 Task: Search one way flight ticket for 4 adults, 2 children, 2 infants in seat and 1 infant on lap in economy from Salt Lake City: Salt Lake City International Airport to Greensboro: Piedmont Triad International Airport on 5-1-2023. Choice of flights is United. Number of bags: 10 checked bags. Price is upto 90000. Outbound departure time preference is 15:00.
Action: Mouse moved to (272, 377)
Screenshot: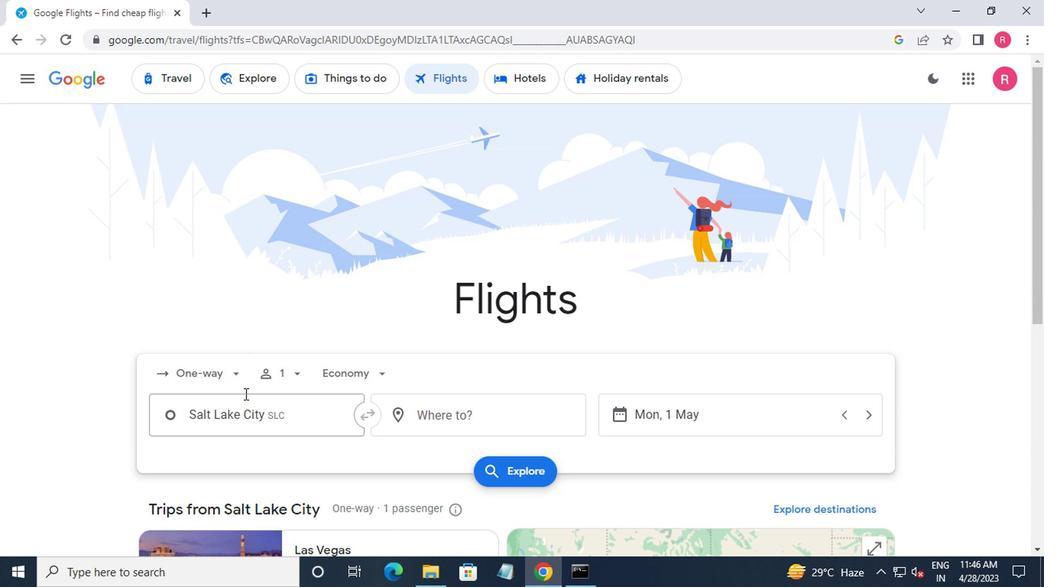 
Action: Mouse pressed left at (272, 377)
Screenshot: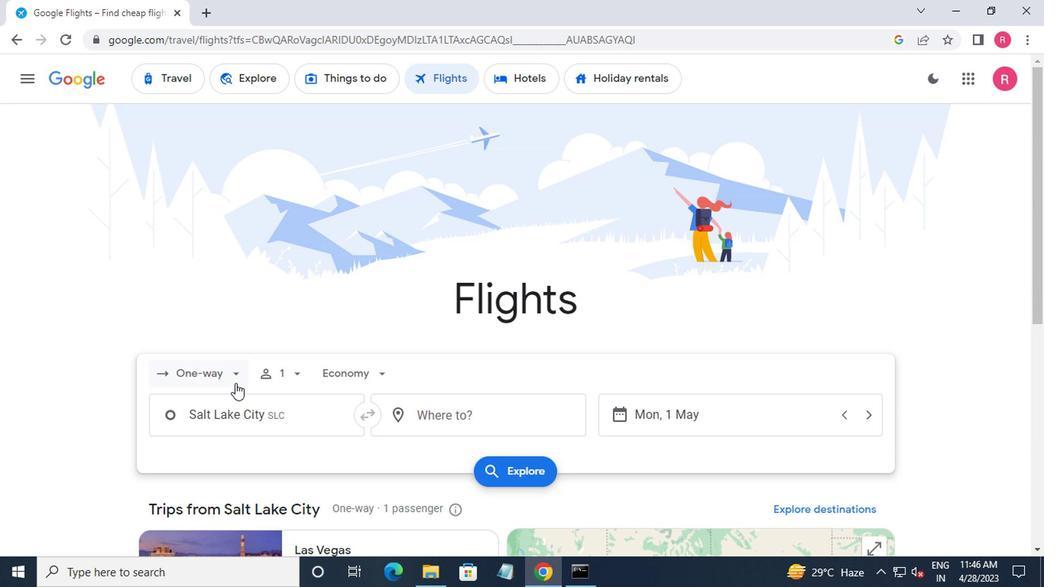 
Action: Mouse moved to (268, 426)
Screenshot: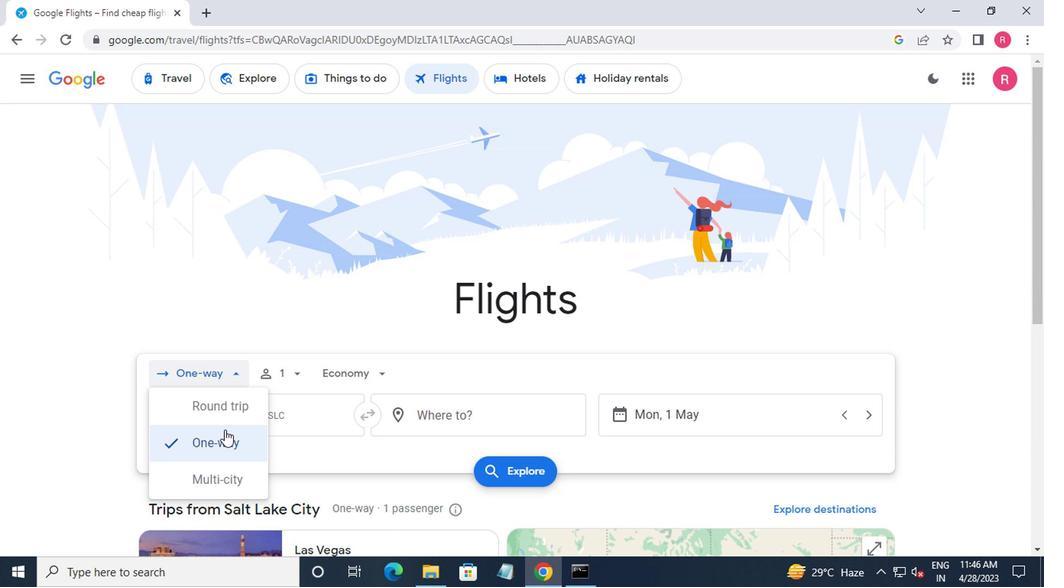 
Action: Mouse pressed left at (268, 426)
Screenshot: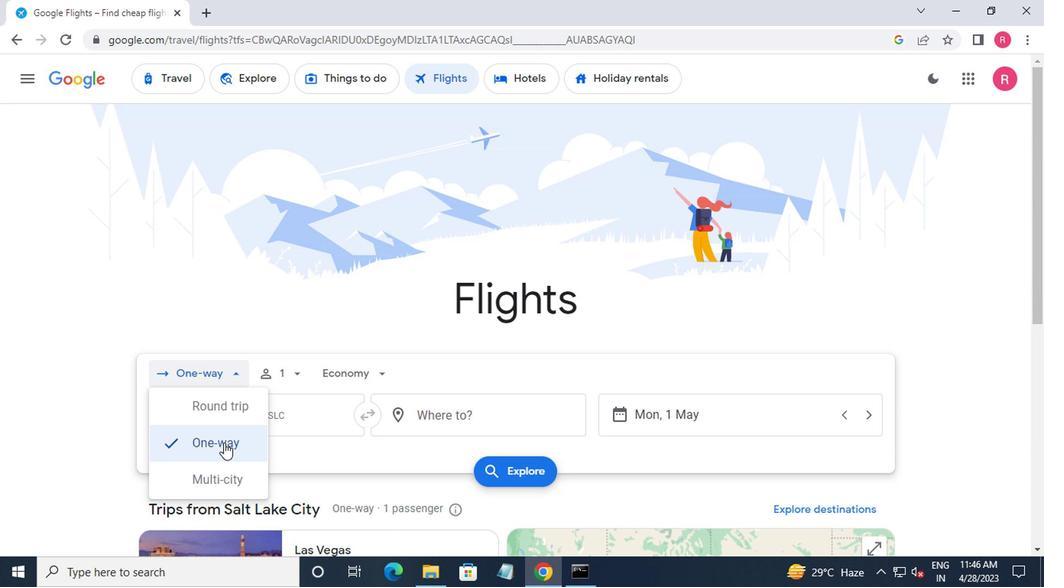 
Action: Mouse moved to (306, 377)
Screenshot: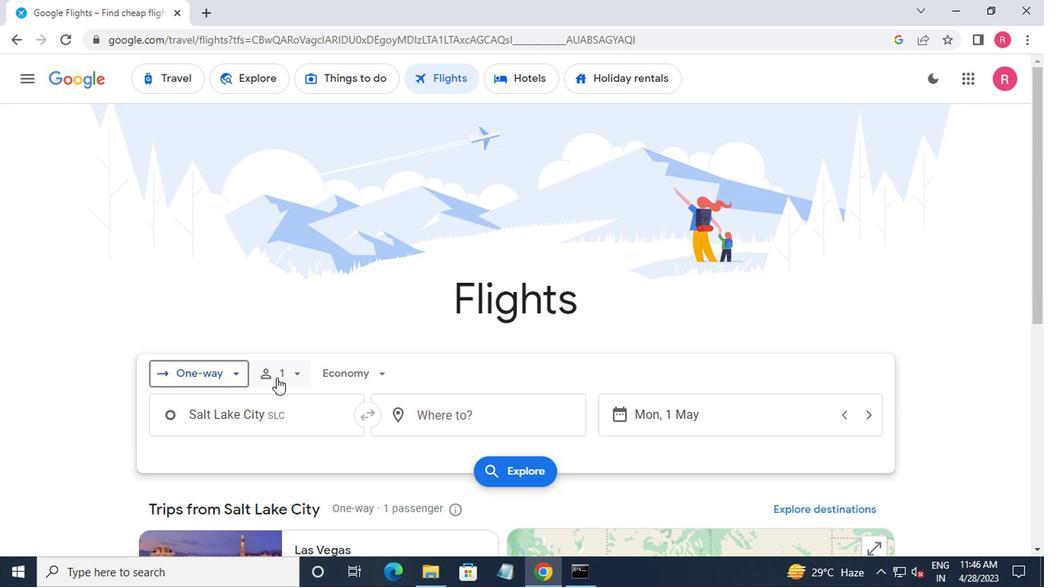 
Action: Mouse pressed left at (306, 377)
Screenshot: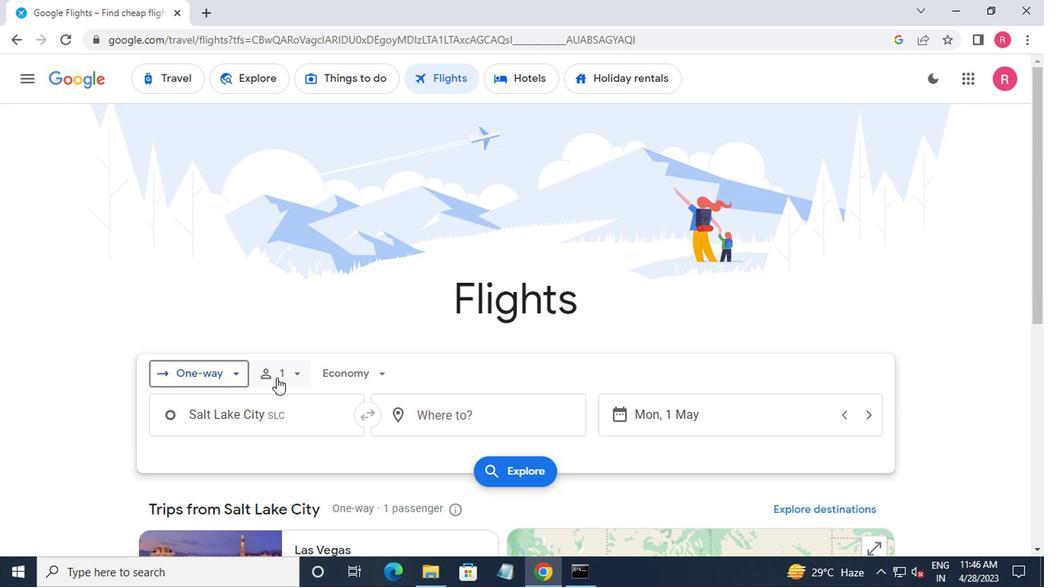 
Action: Mouse moved to (401, 405)
Screenshot: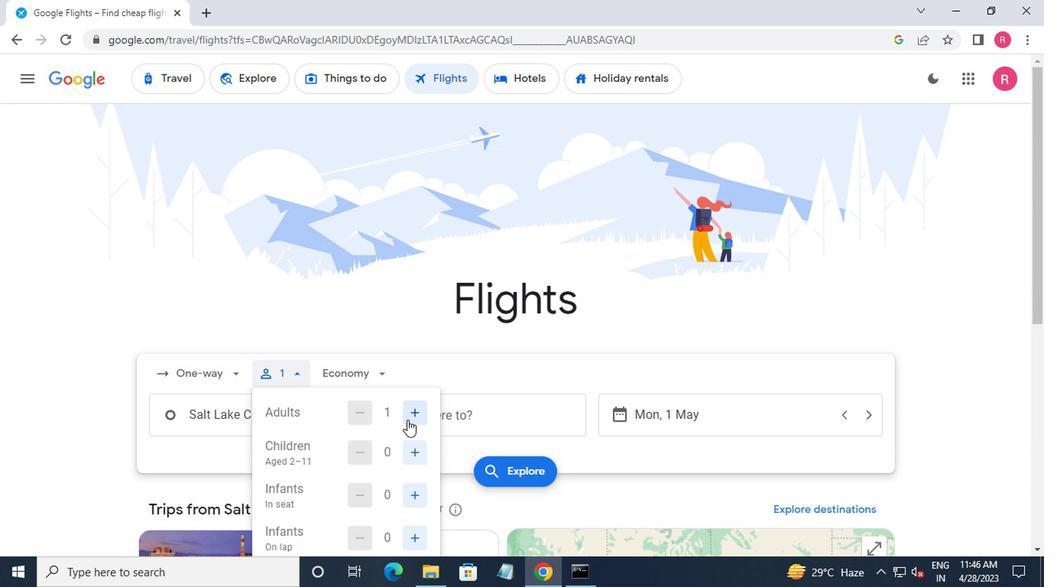 
Action: Mouse pressed left at (401, 405)
Screenshot: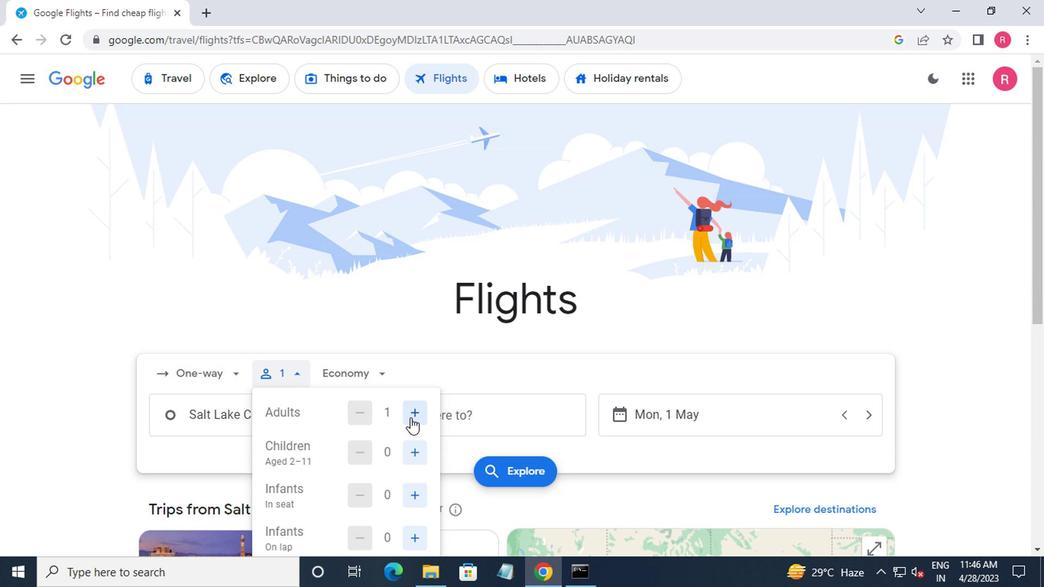 
Action: Mouse pressed left at (401, 405)
Screenshot: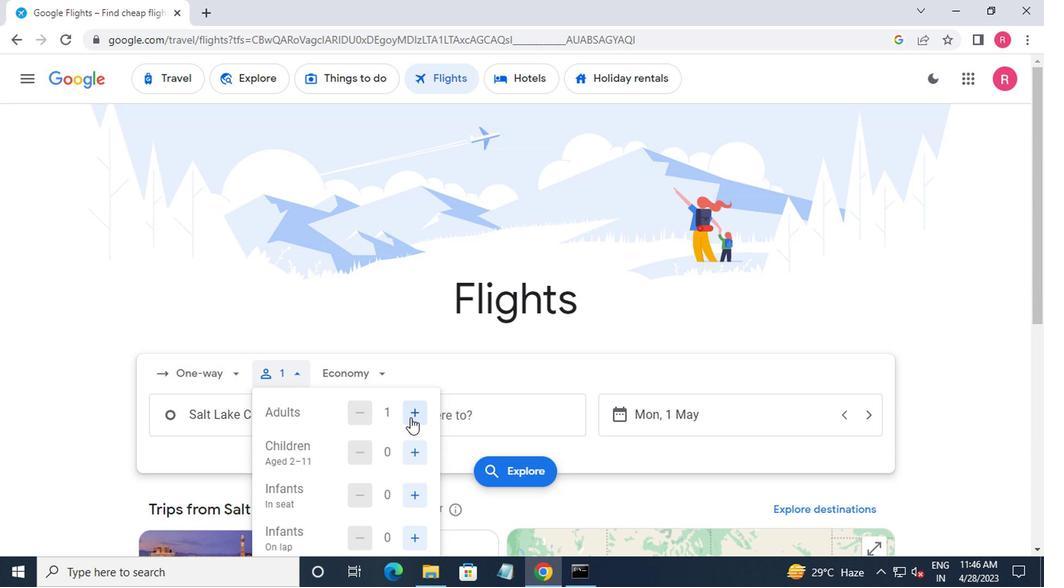 
Action: Mouse pressed left at (401, 405)
Screenshot: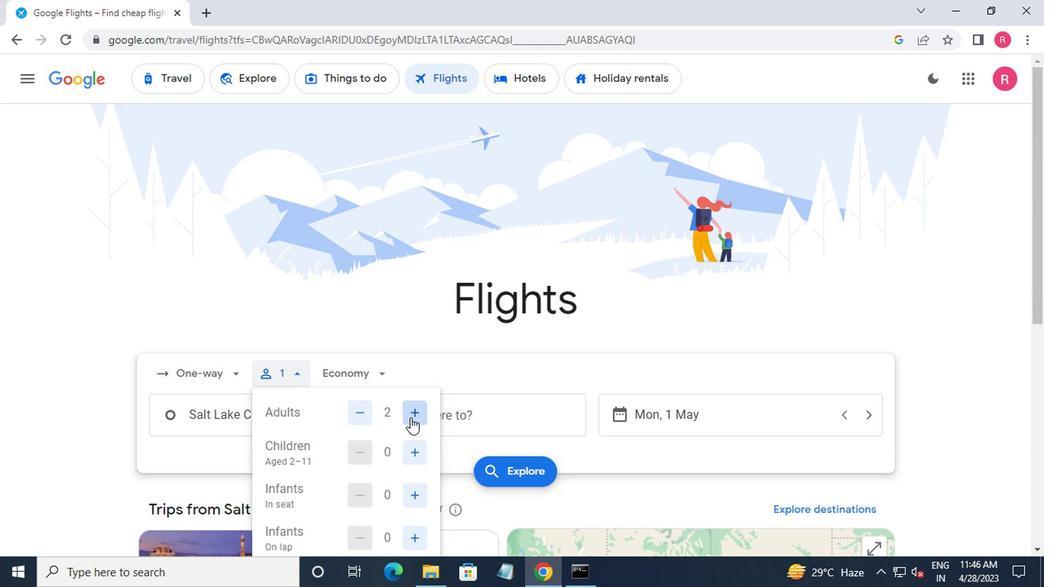 
Action: Mouse moved to (401, 405)
Screenshot: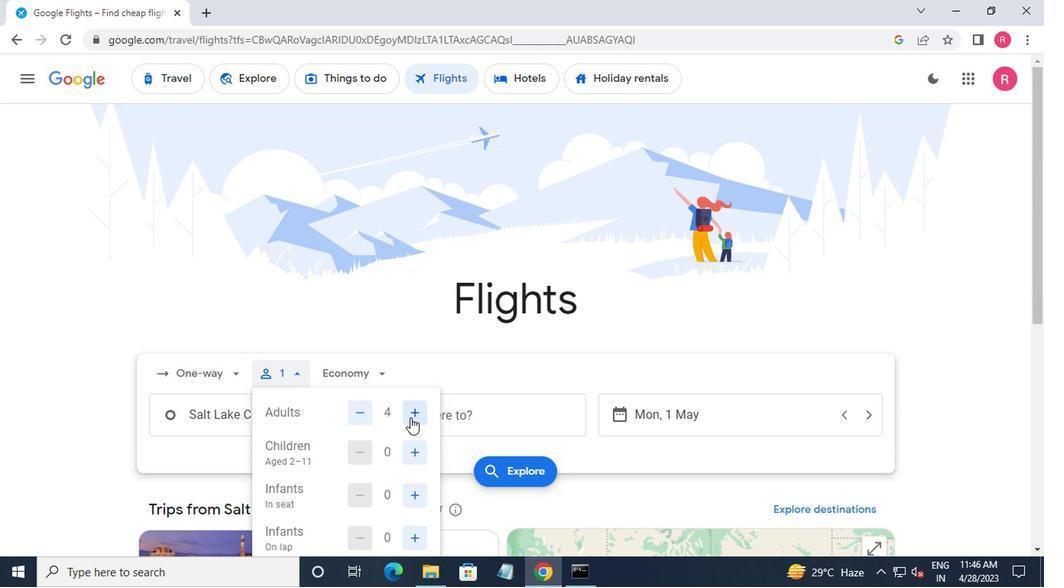 
Action: Mouse pressed left at (401, 405)
Screenshot: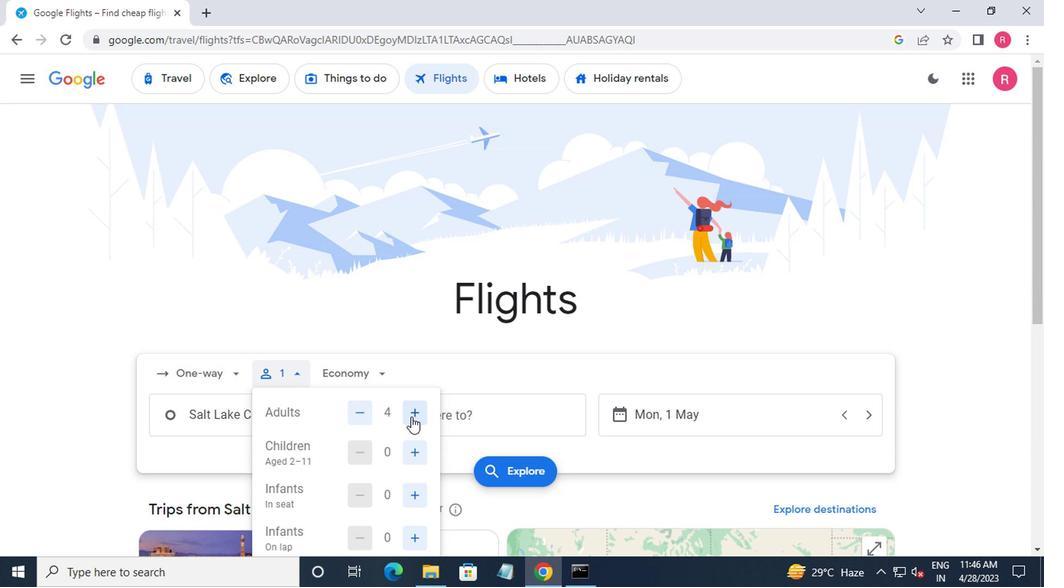 
Action: Mouse moved to (402, 432)
Screenshot: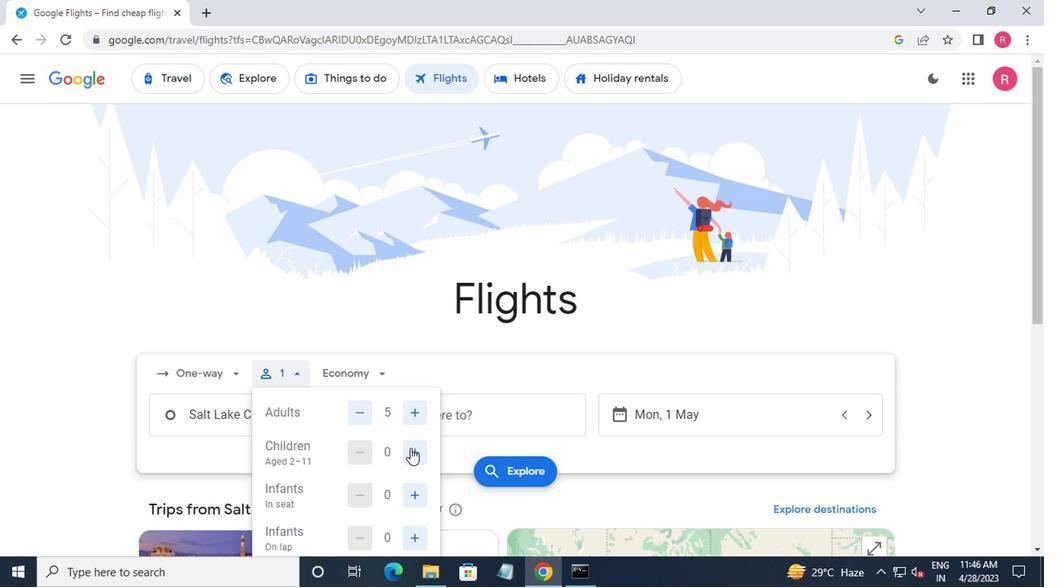 
Action: Mouse pressed left at (402, 432)
Screenshot: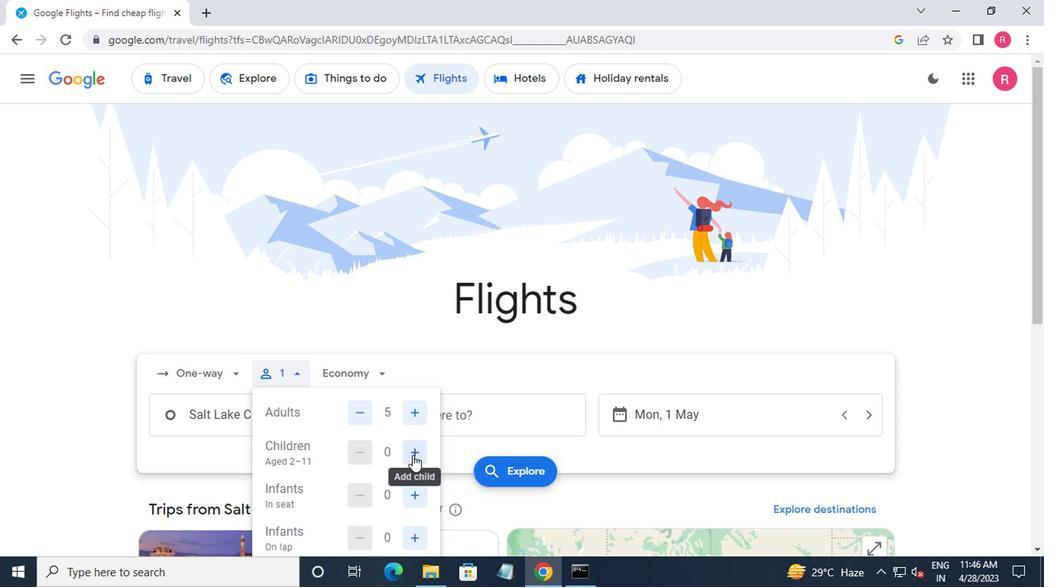 
Action: Mouse moved to (401, 461)
Screenshot: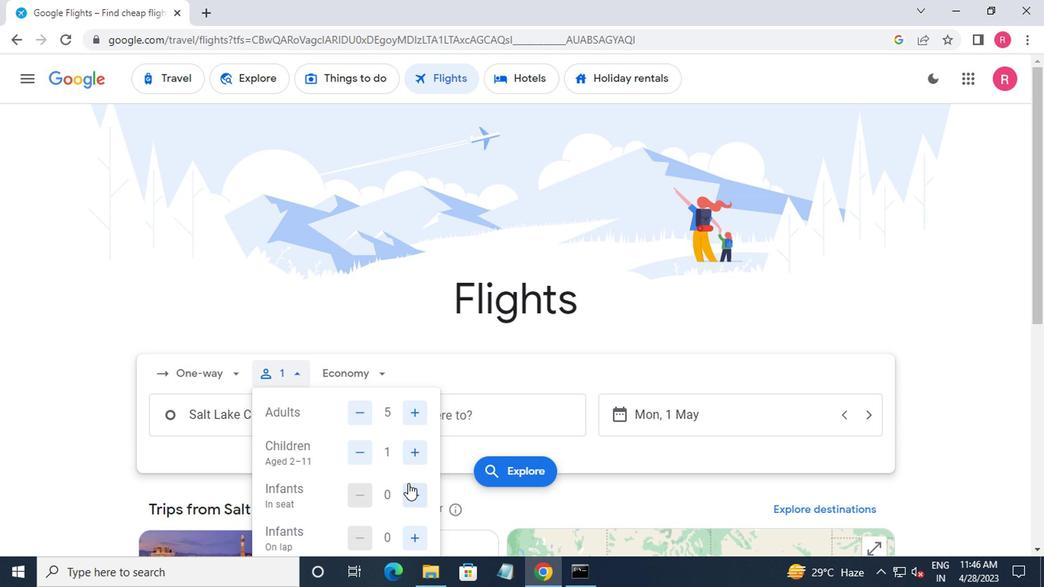 
Action: Mouse pressed left at (401, 461)
Screenshot: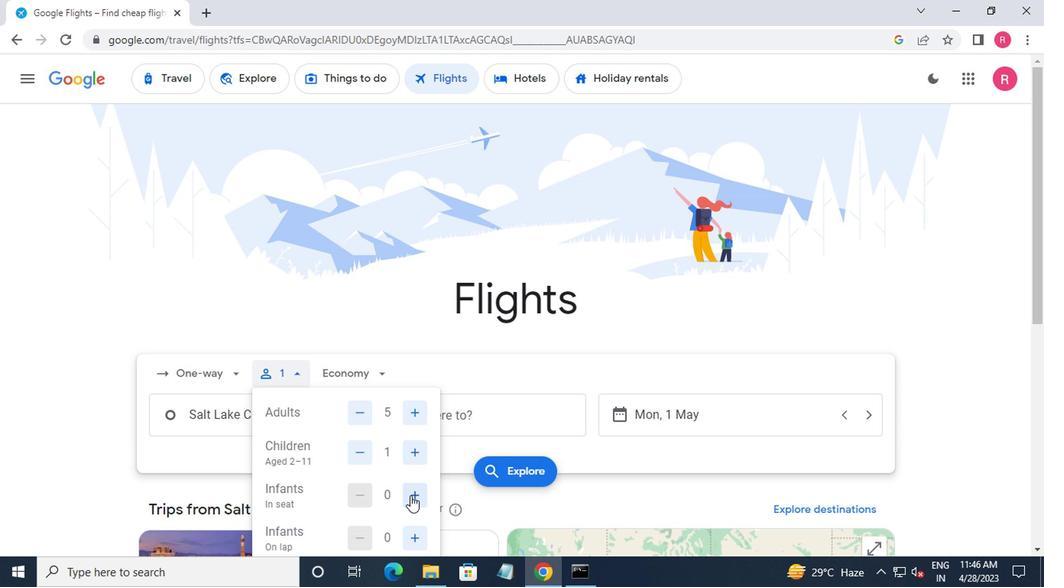 
Action: Mouse moved to (401, 461)
Screenshot: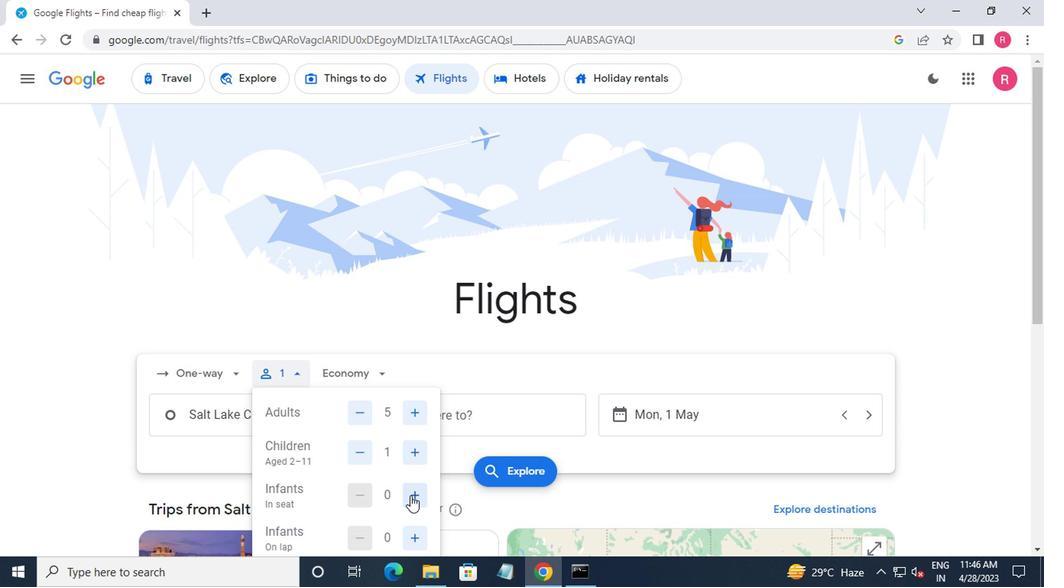 
Action: Mouse pressed left at (401, 461)
Screenshot: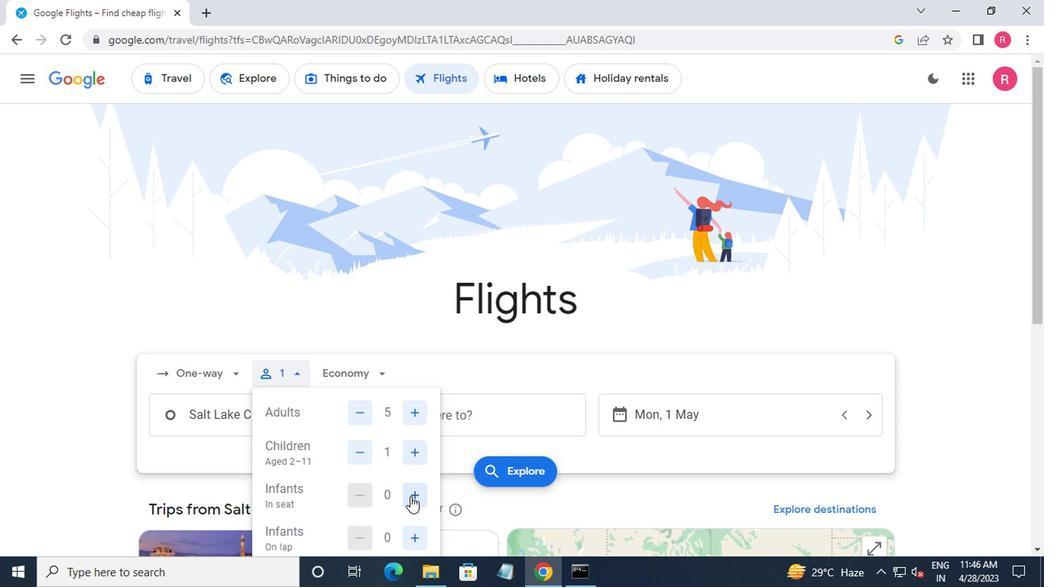 
Action: Mouse scrolled (401, 461) with delta (0, 0)
Screenshot: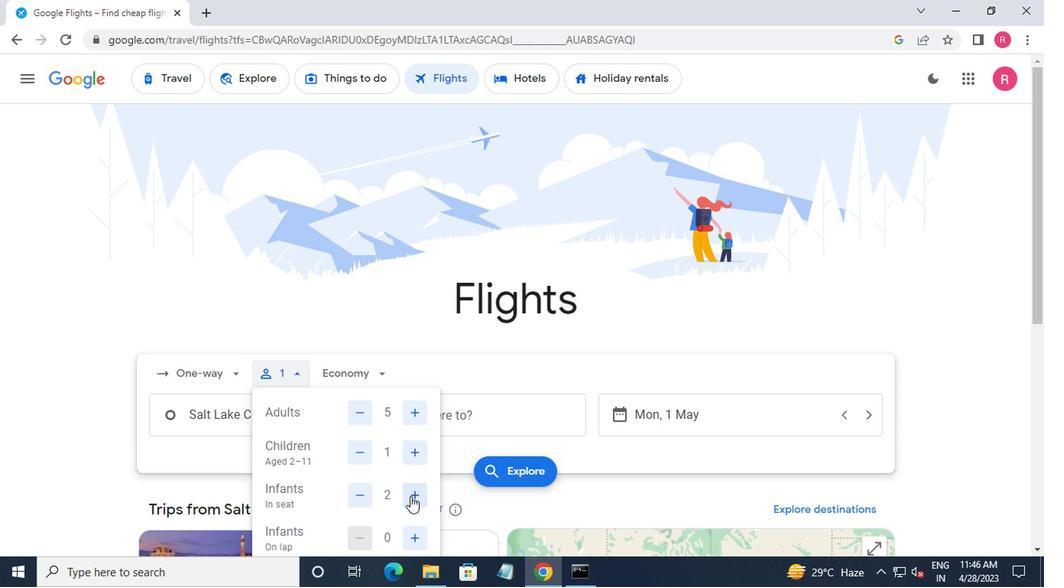 
Action: Mouse moved to (401, 445)
Screenshot: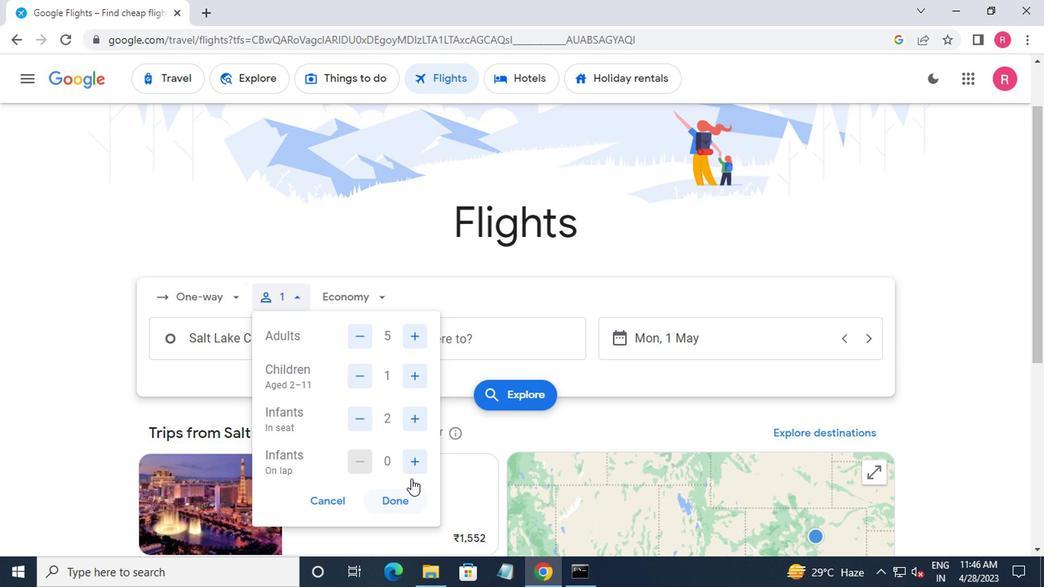 
Action: Mouse pressed left at (401, 445)
Screenshot: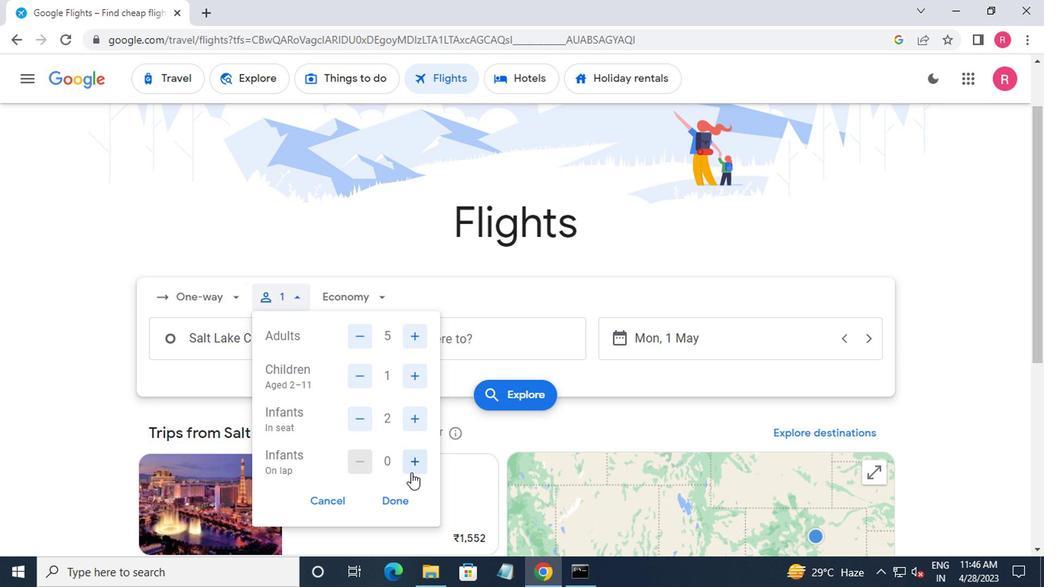 
Action: Mouse moved to (396, 460)
Screenshot: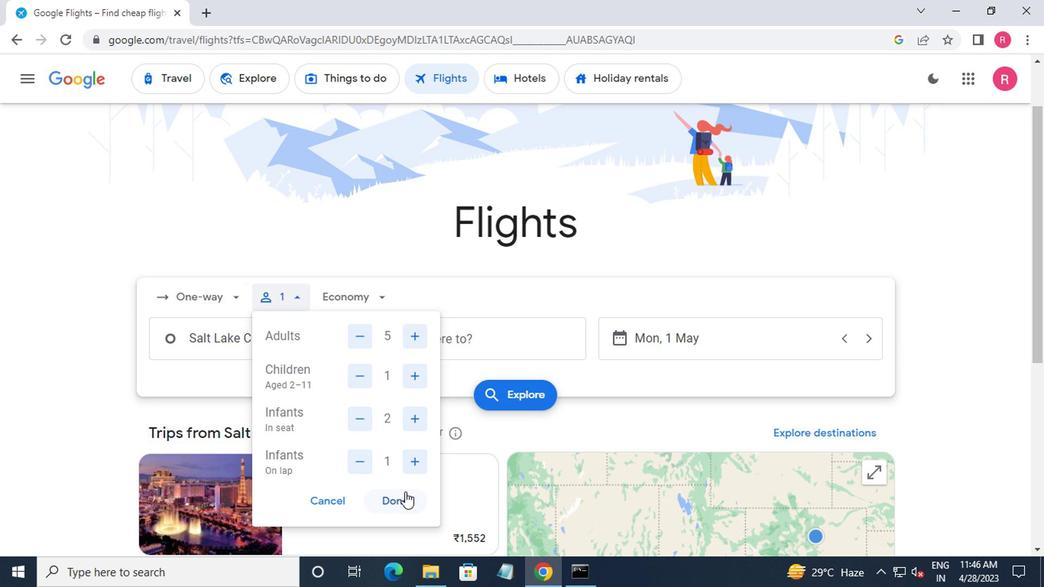 
Action: Mouse pressed left at (396, 460)
Screenshot: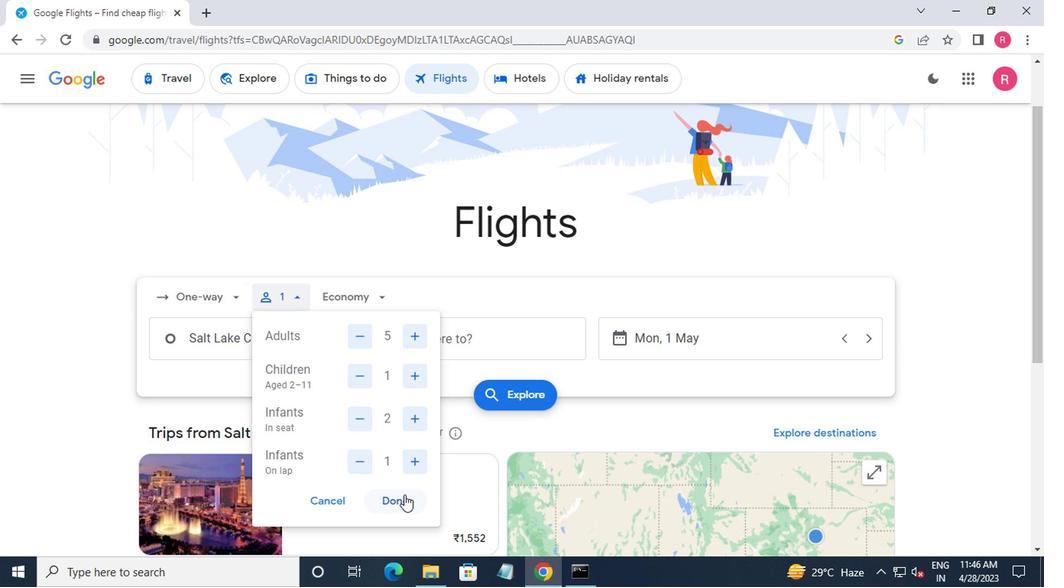 
Action: Mouse moved to (371, 334)
Screenshot: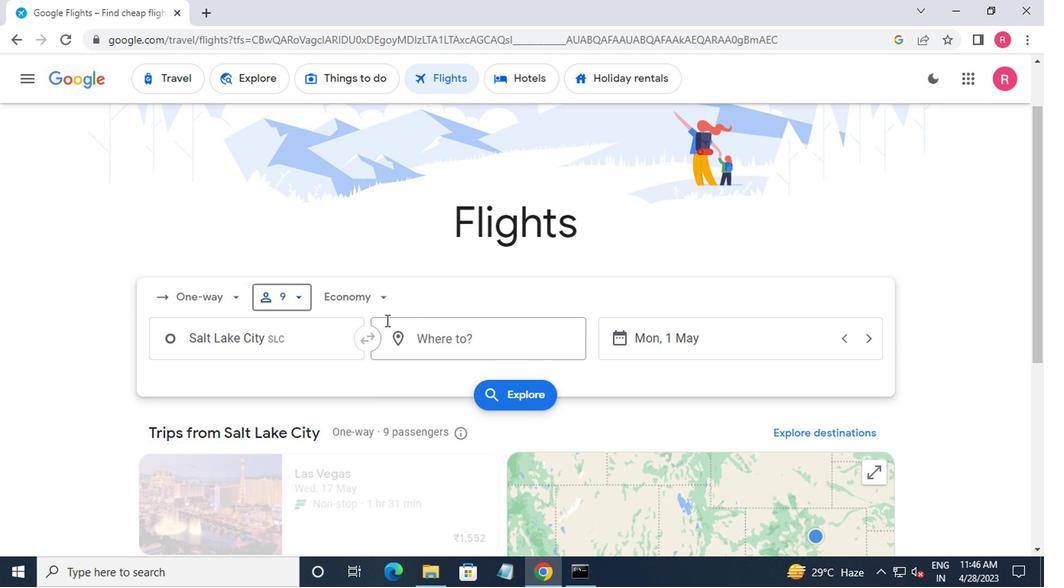 
Action: Mouse pressed left at (371, 334)
Screenshot: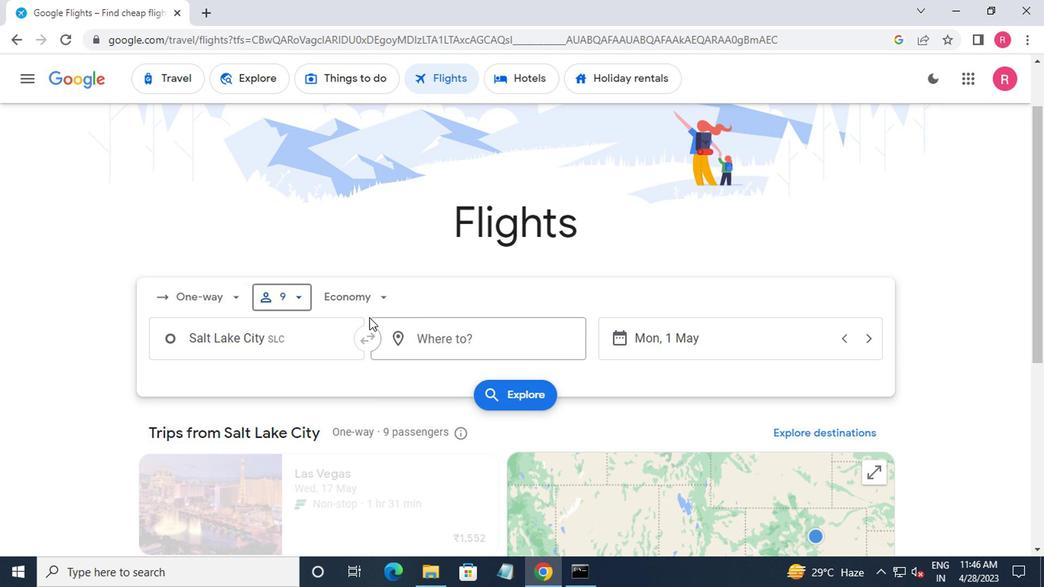 
Action: Mouse moved to (370, 328)
Screenshot: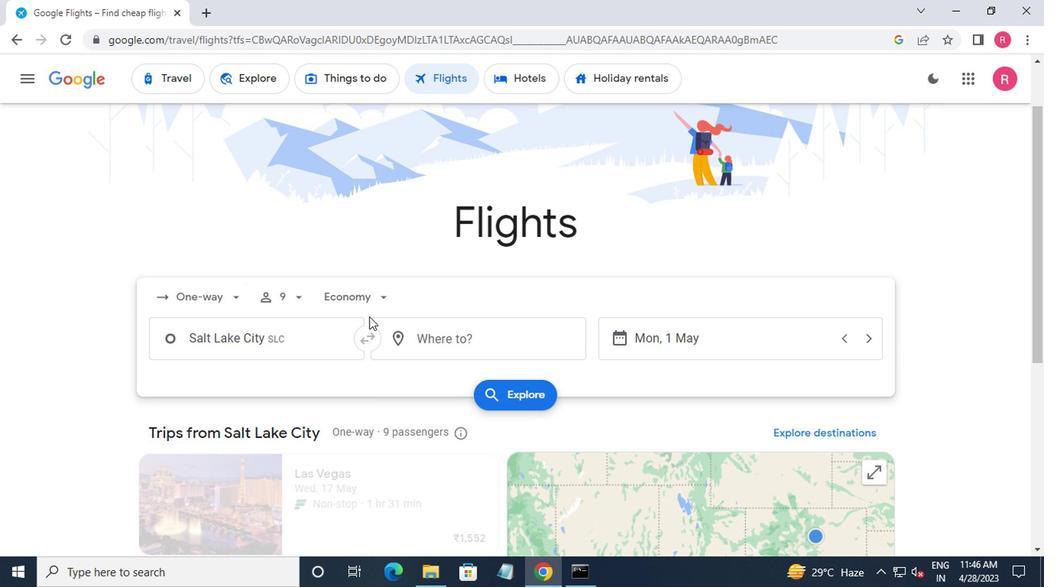 
Action: Mouse pressed left at (370, 328)
Screenshot: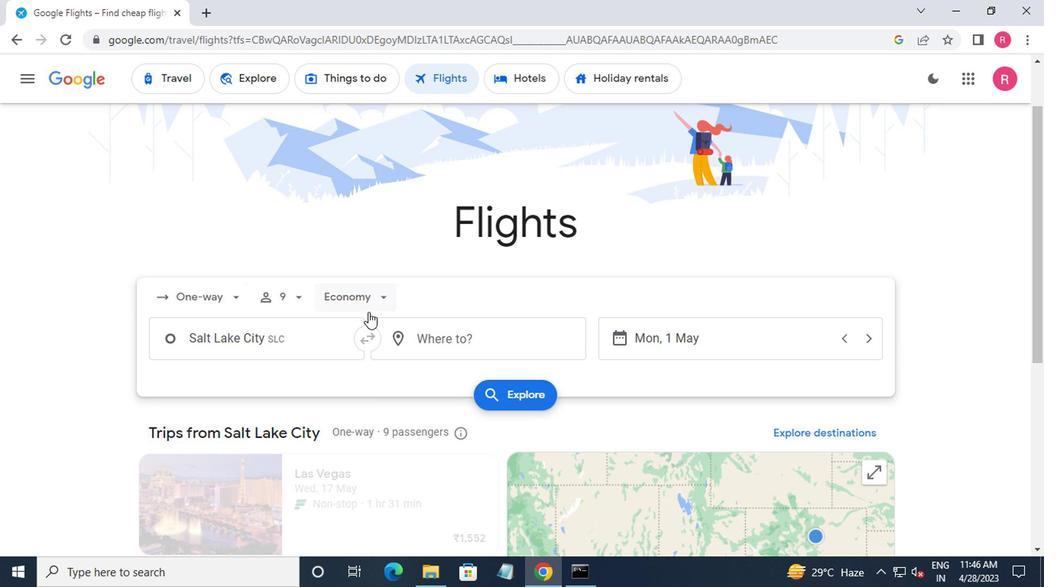 
Action: Mouse moved to (383, 390)
Screenshot: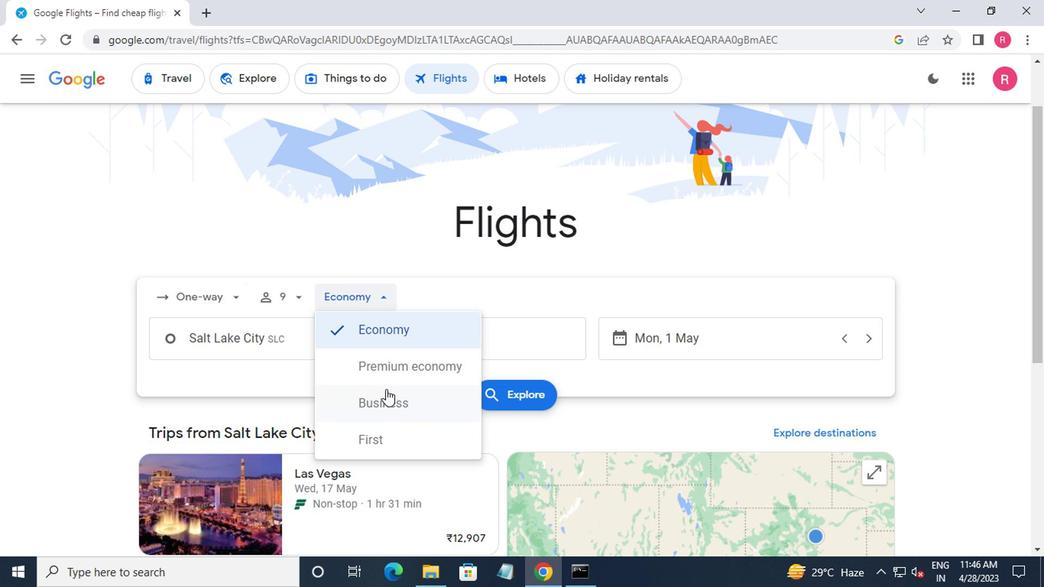 
Action: Mouse pressed left at (383, 390)
Screenshot: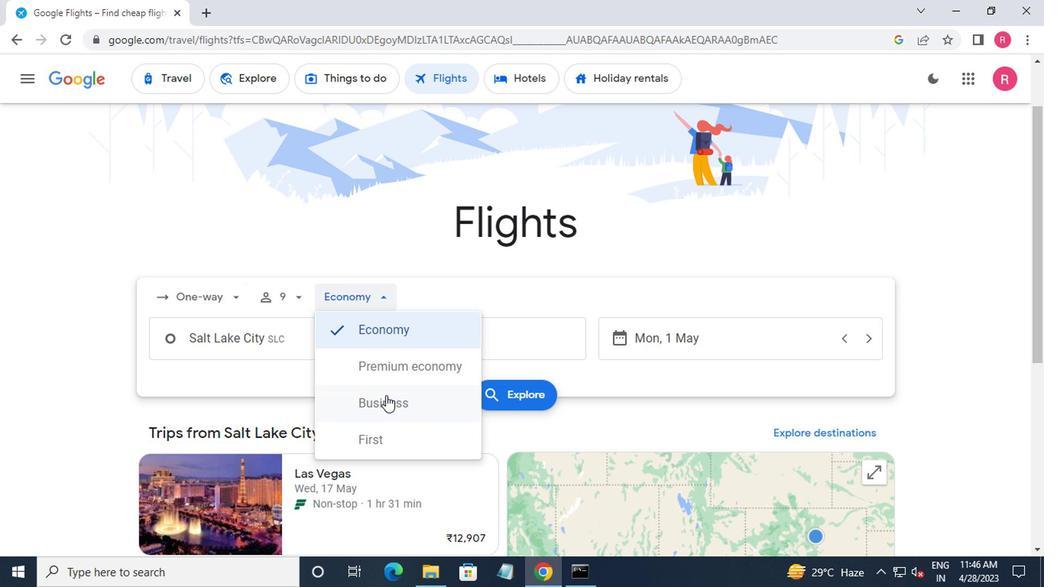 
Action: Mouse moved to (331, 357)
Screenshot: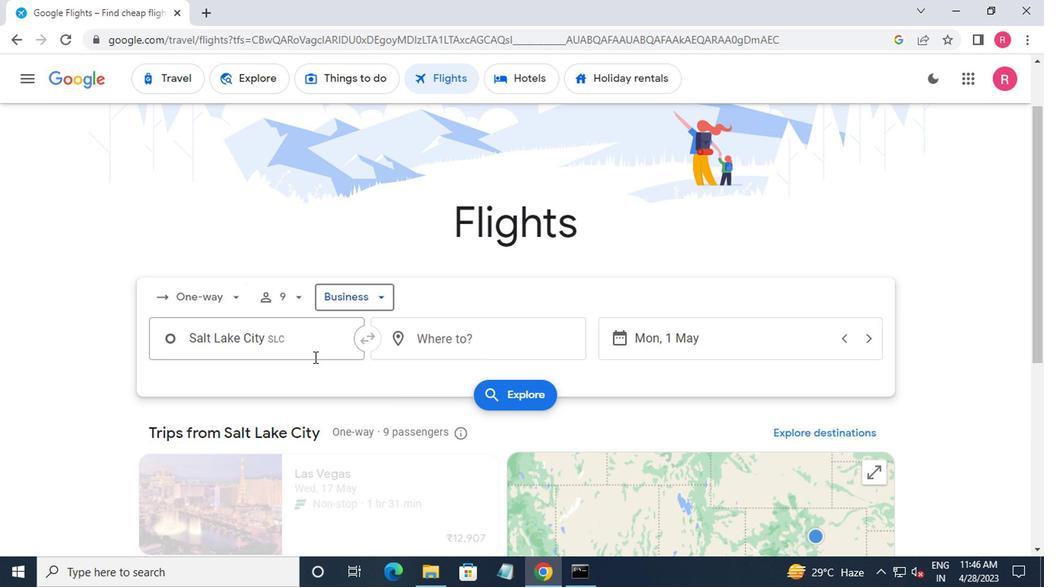 
Action: Mouse pressed left at (331, 357)
Screenshot: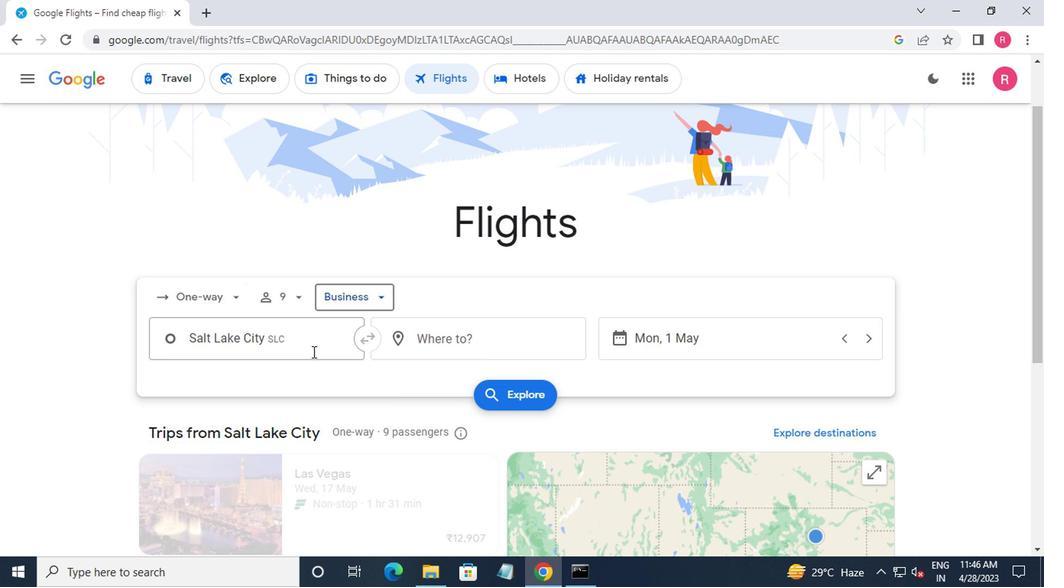 
Action: Mouse moved to (359, 408)
Screenshot: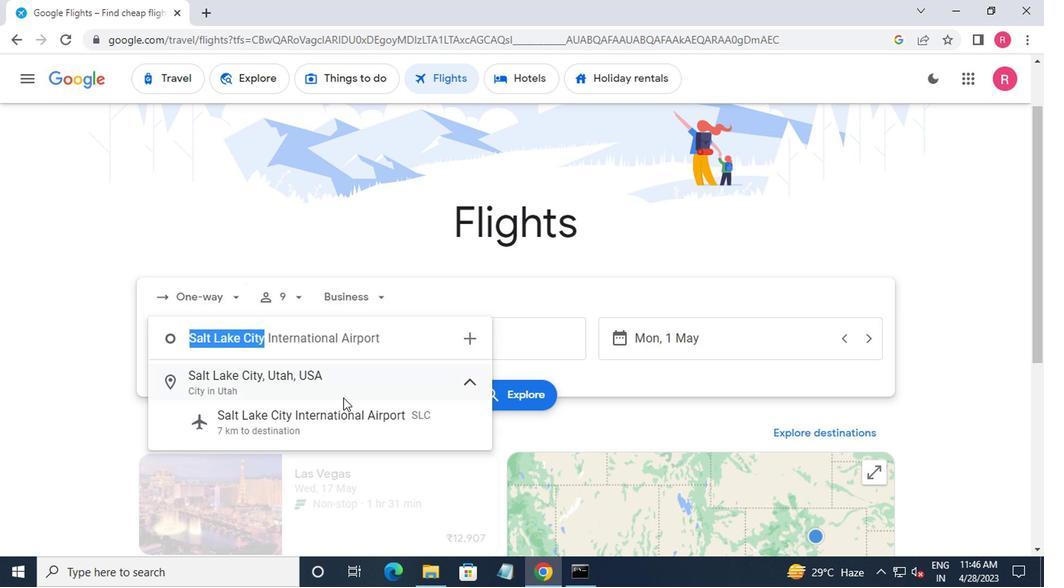 
Action: Mouse pressed left at (359, 408)
Screenshot: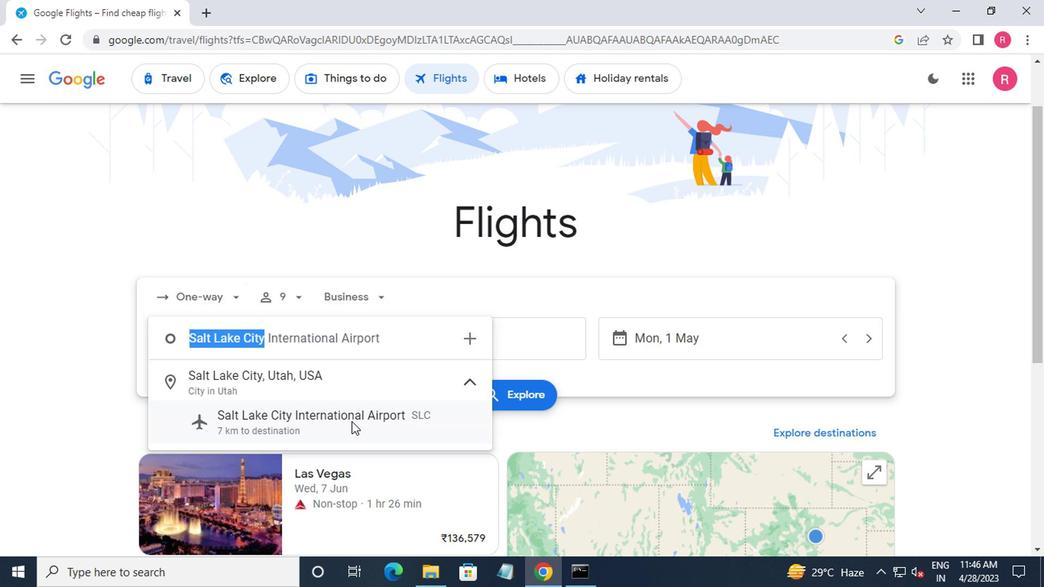 
Action: Mouse moved to (433, 353)
Screenshot: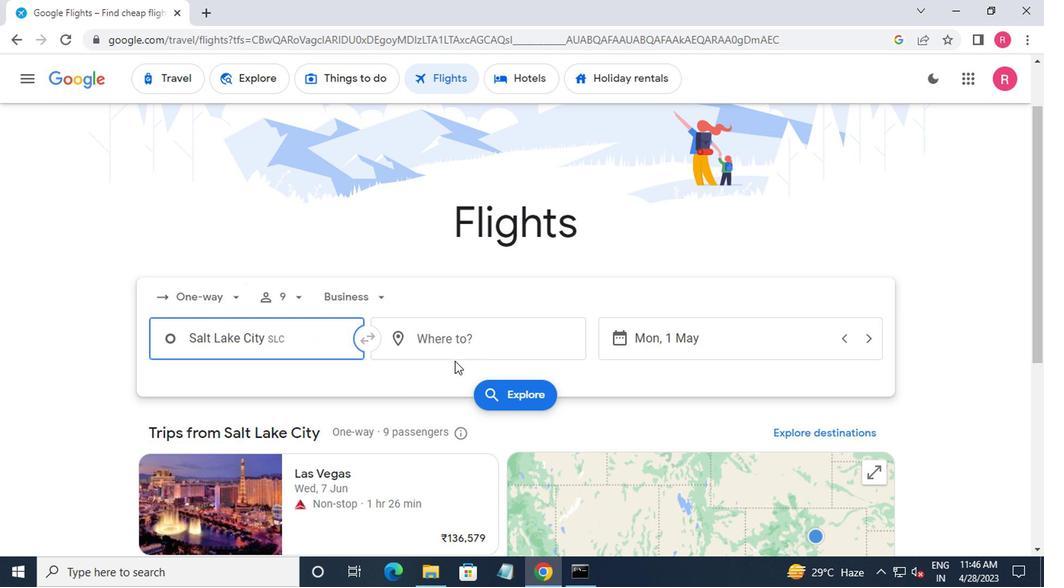 
Action: Mouse pressed left at (433, 353)
Screenshot: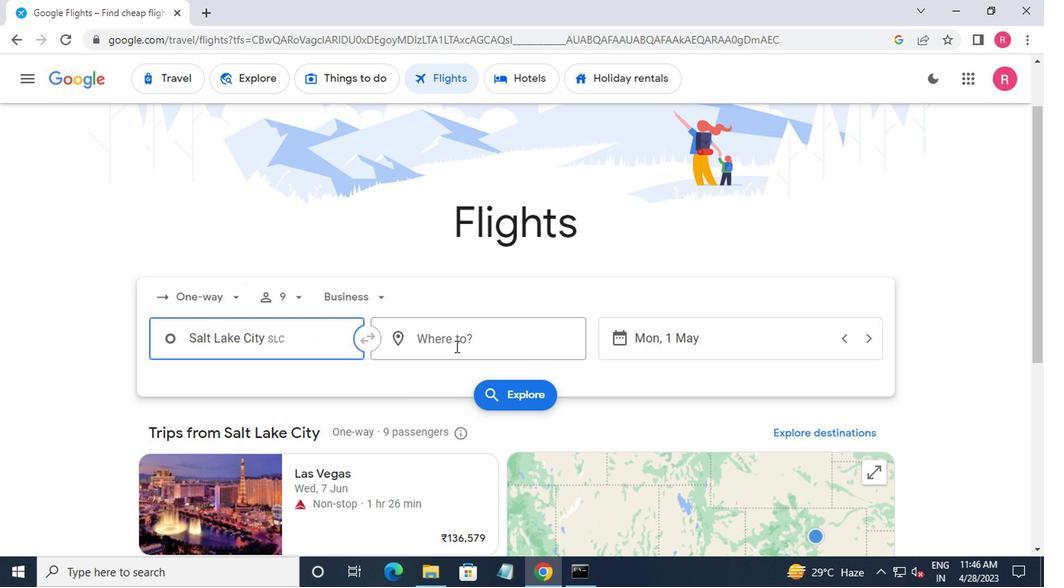 
Action: Mouse moved to (429, 416)
Screenshot: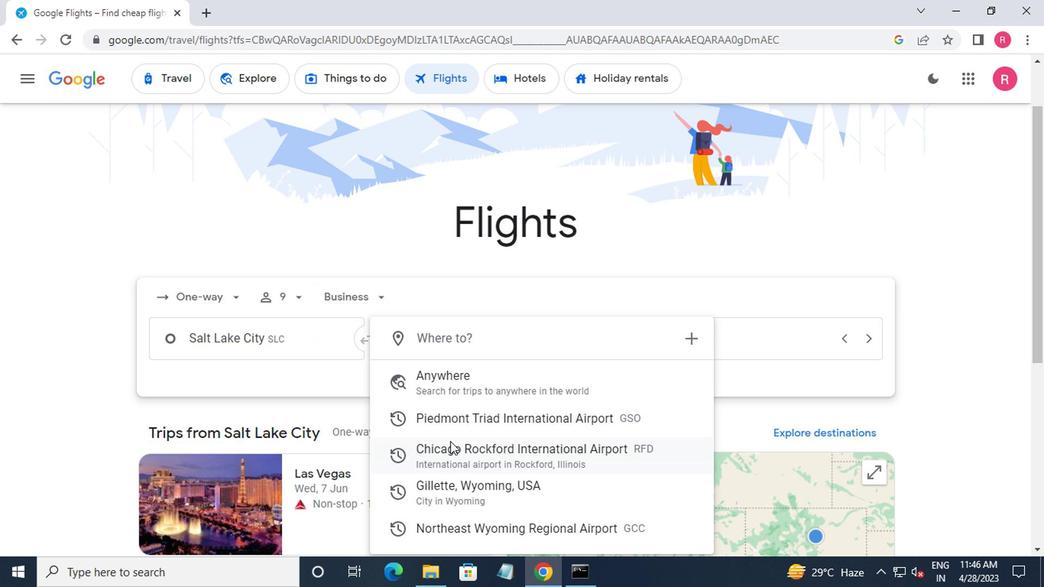 
Action: Mouse scrolled (429, 415) with delta (0, 0)
Screenshot: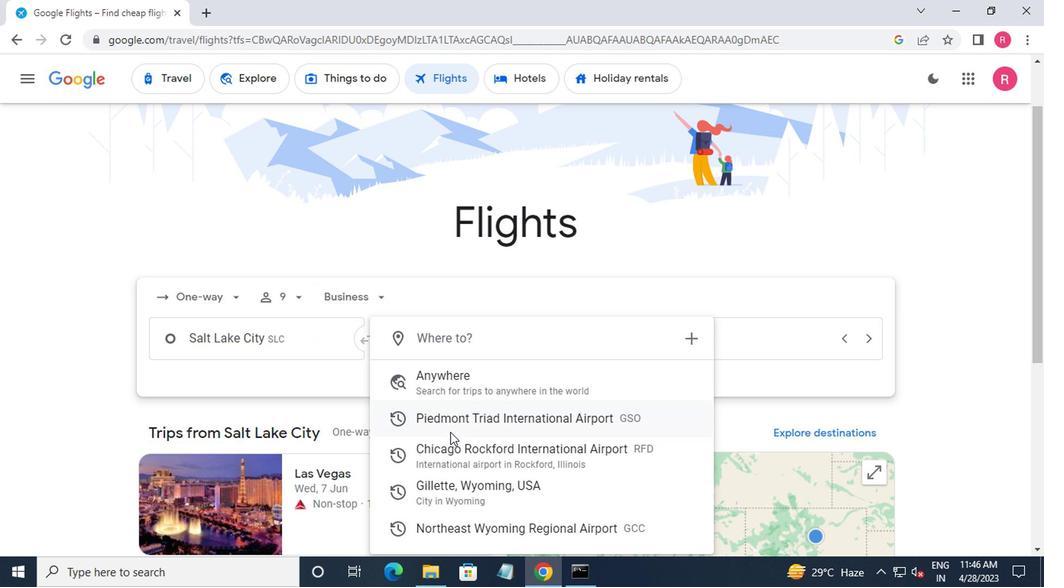 
Action: Mouse moved to (423, 405)
Screenshot: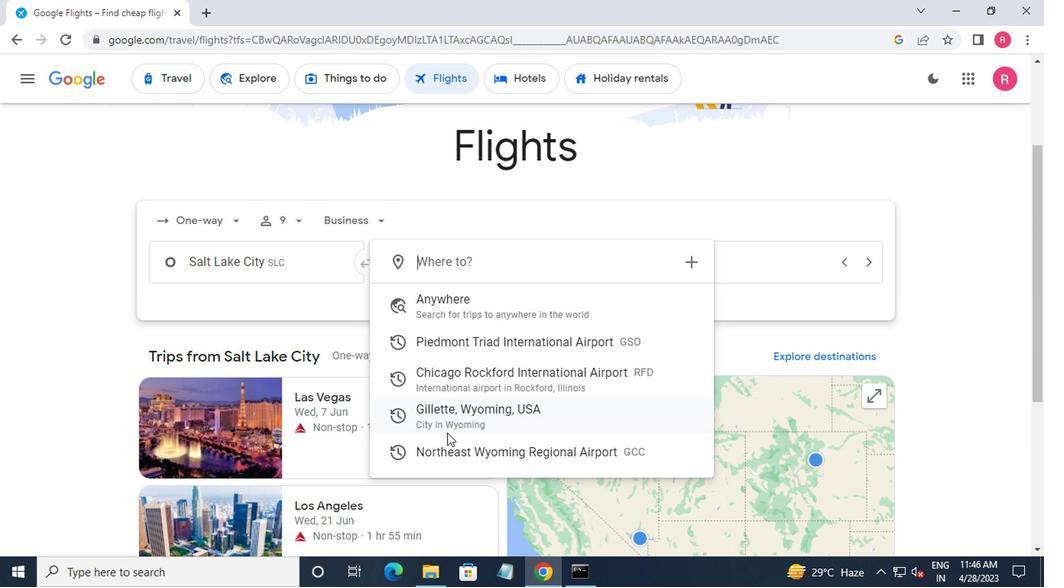 
Action: Mouse pressed left at (423, 405)
Screenshot: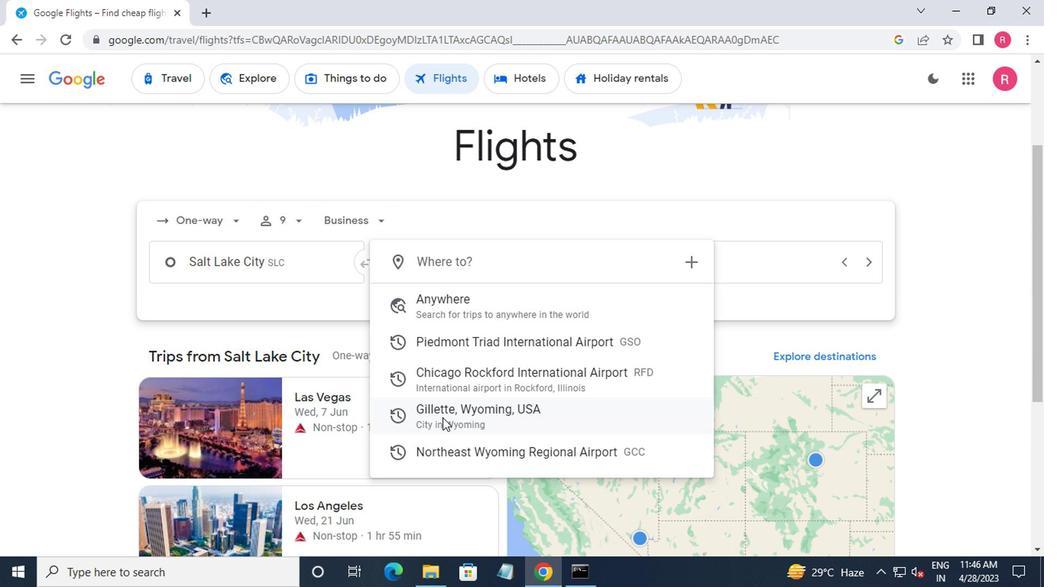 
Action: Mouse moved to (618, 292)
Screenshot: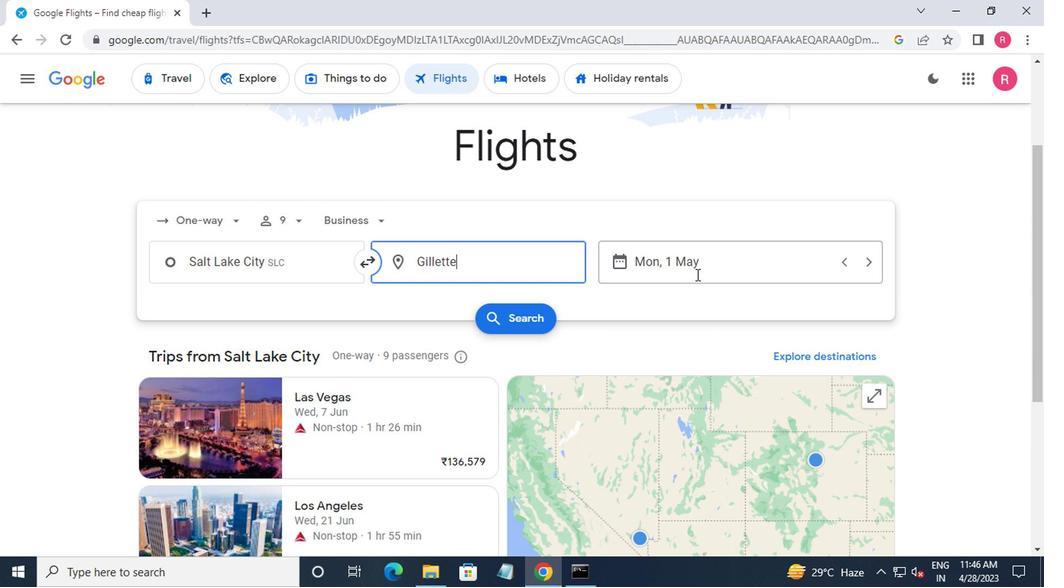 
Action: Mouse pressed left at (618, 292)
Screenshot: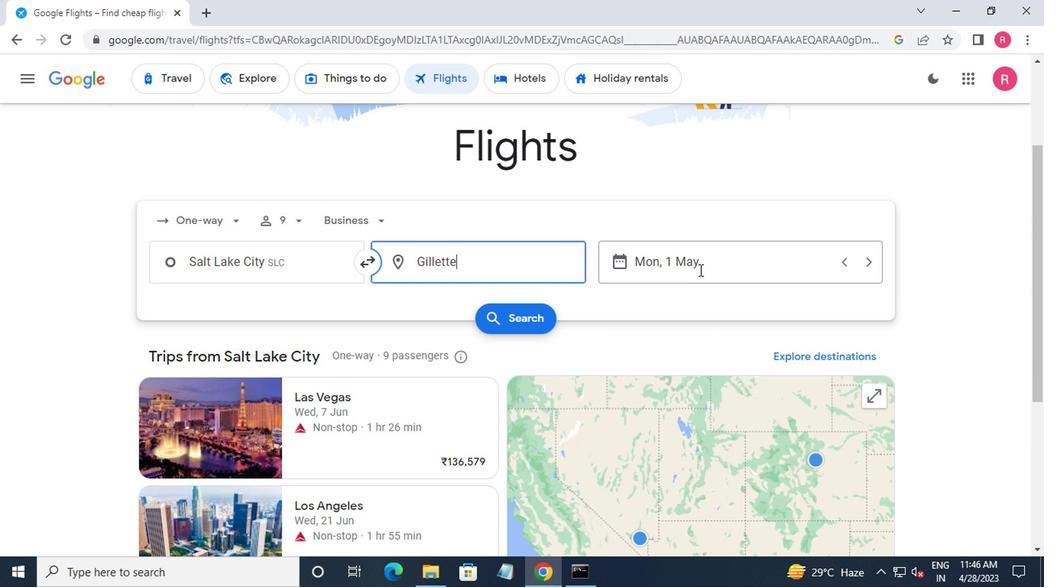 
Action: Mouse moved to (580, 311)
Screenshot: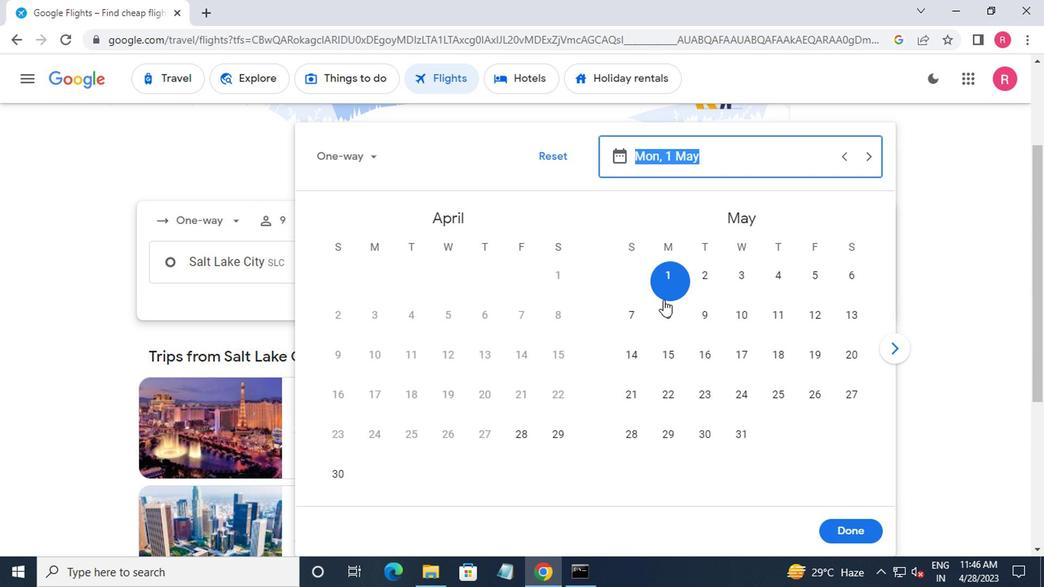 
Action: Mouse pressed left at (580, 311)
Screenshot: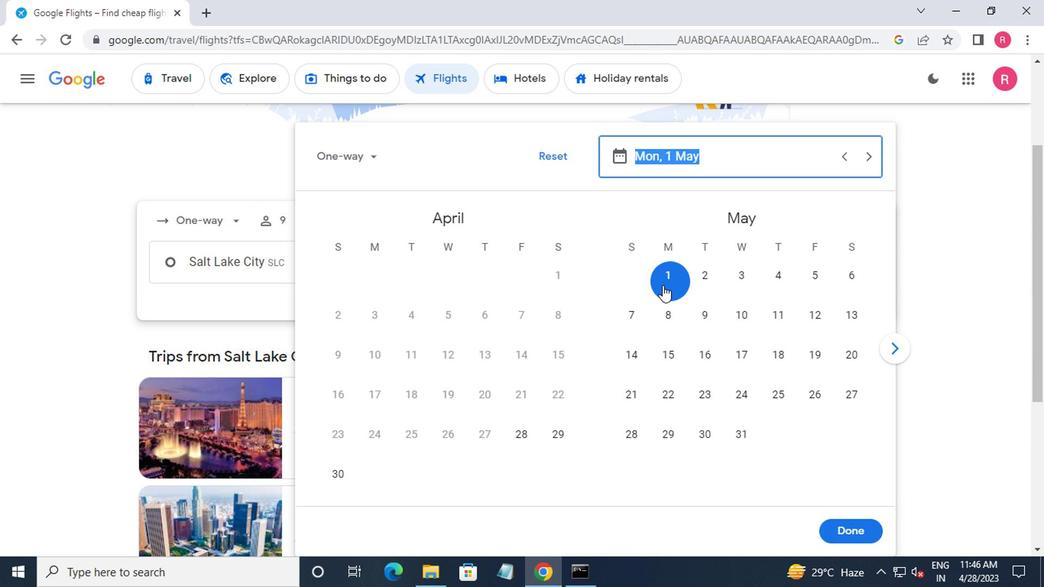 
Action: Mouse moved to (707, 483)
Screenshot: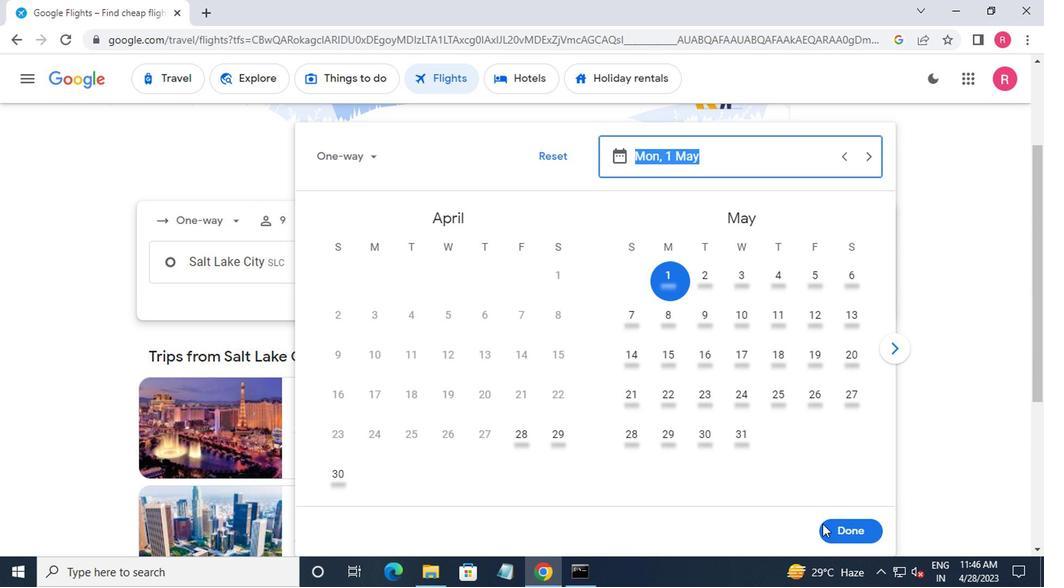 
Action: Mouse pressed left at (707, 483)
Screenshot: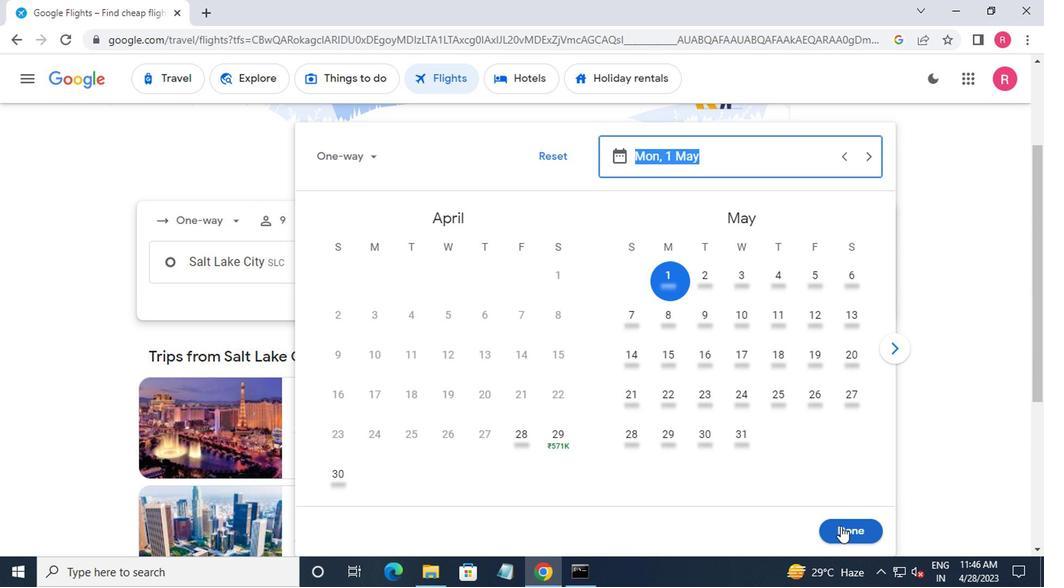 
Action: Mouse moved to (490, 331)
Screenshot: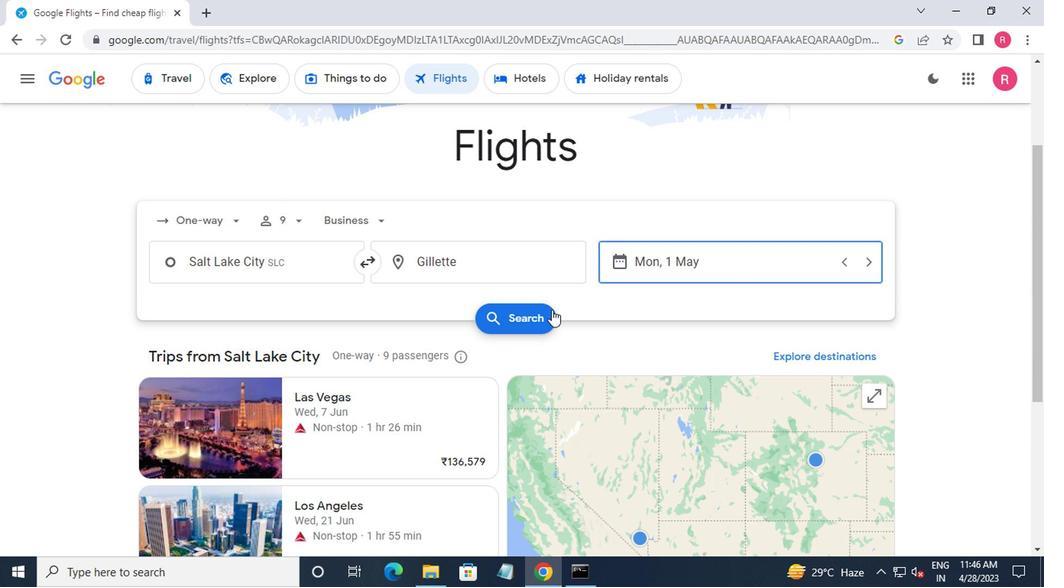
Action: Mouse pressed left at (490, 331)
Screenshot: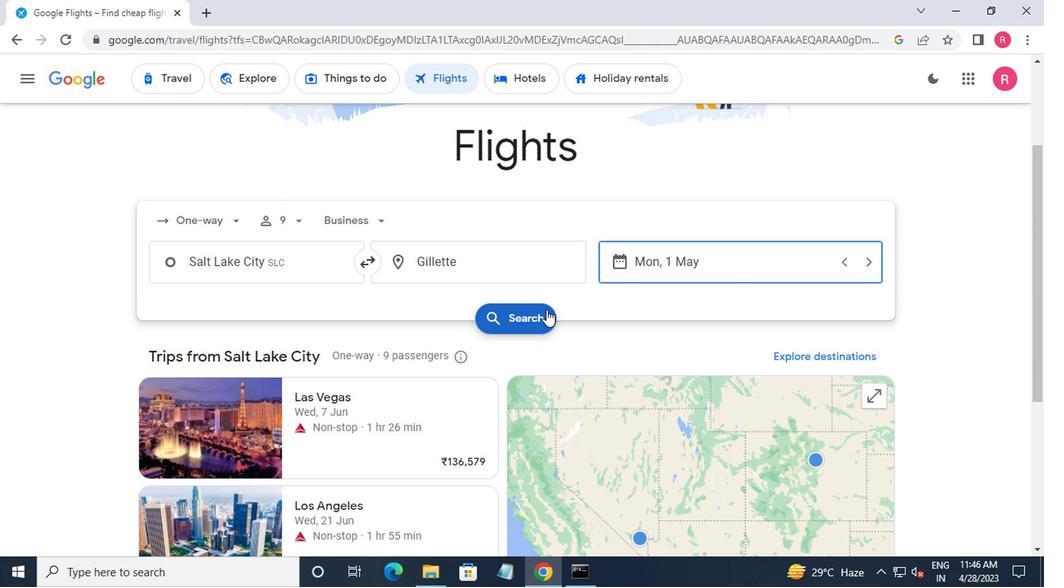 
Action: Mouse moved to (236, 268)
Screenshot: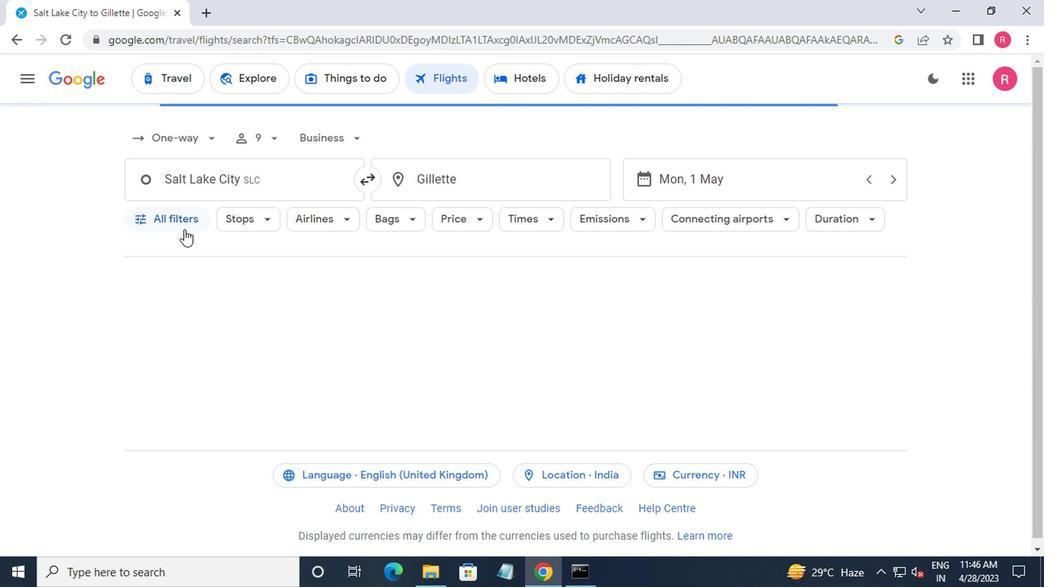 
Action: Mouse pressed left at (236, 268)
Screenshot: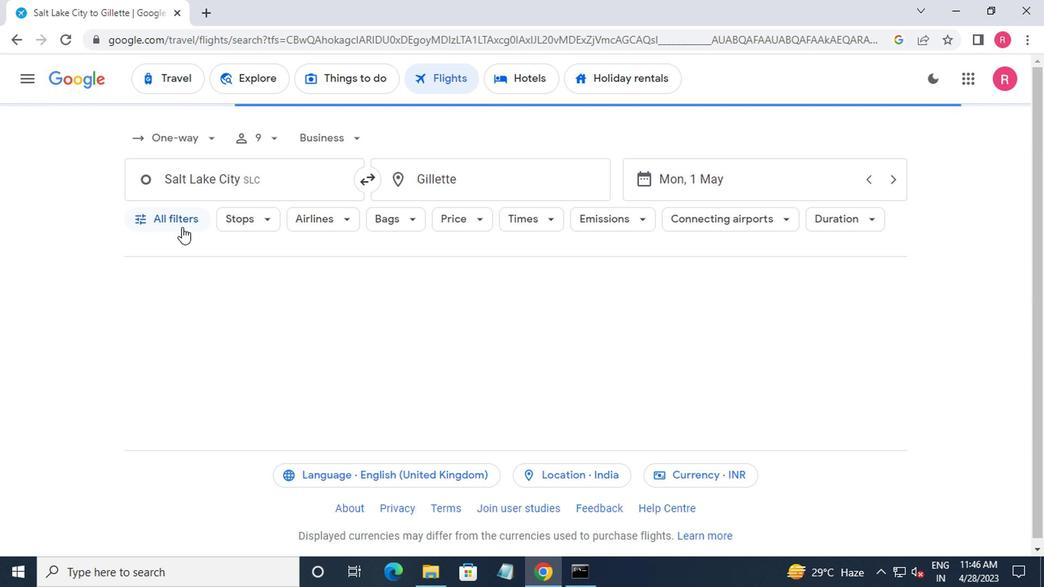 
Action: Mouse moved to (265, 349)
Screenshot: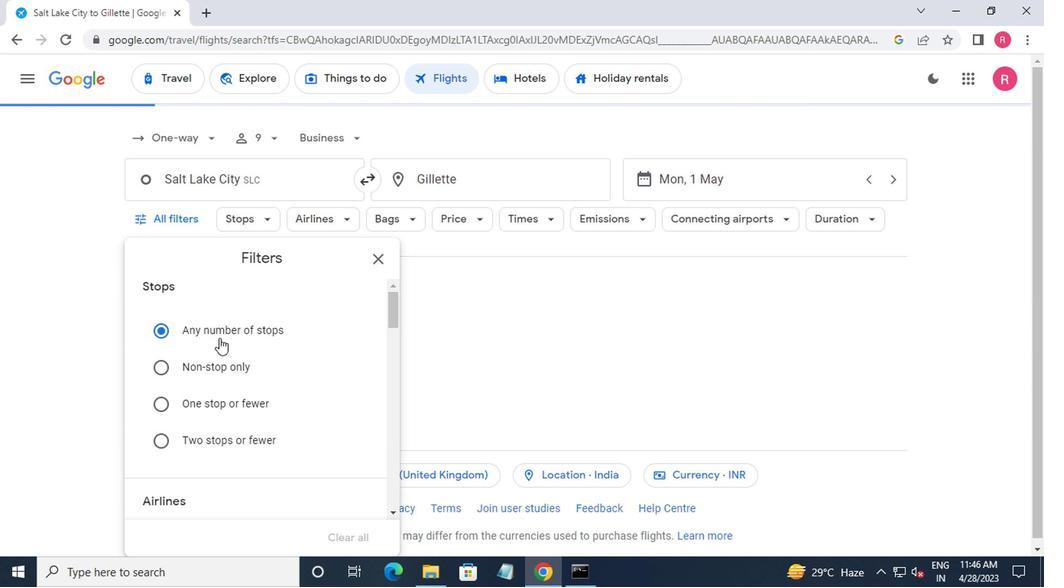 
Action: Mouse scrolled (265, 348) with delta (0, 0)
Screenshot: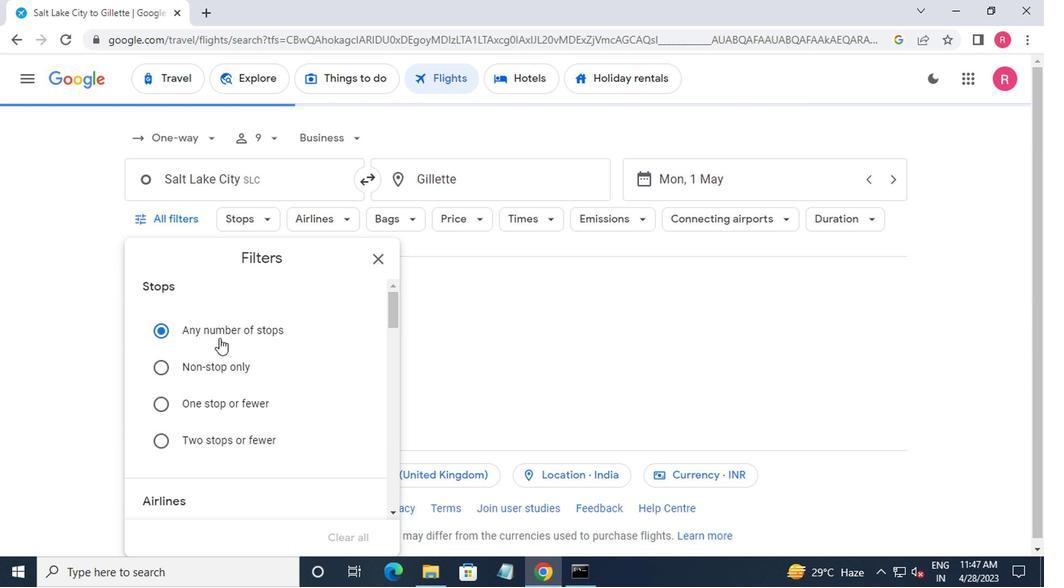 
Action: Mouse scrolled (265, 348) with delta (0, 0)
Screenshot: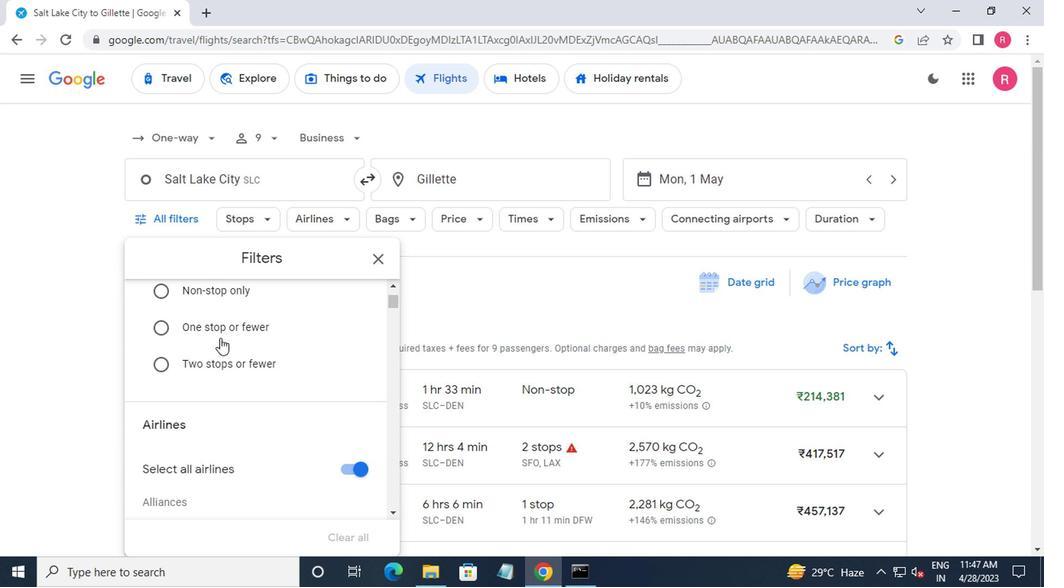 
Action: Mouse scrolled (265, 348) with delta (0, 0)
Screenshot: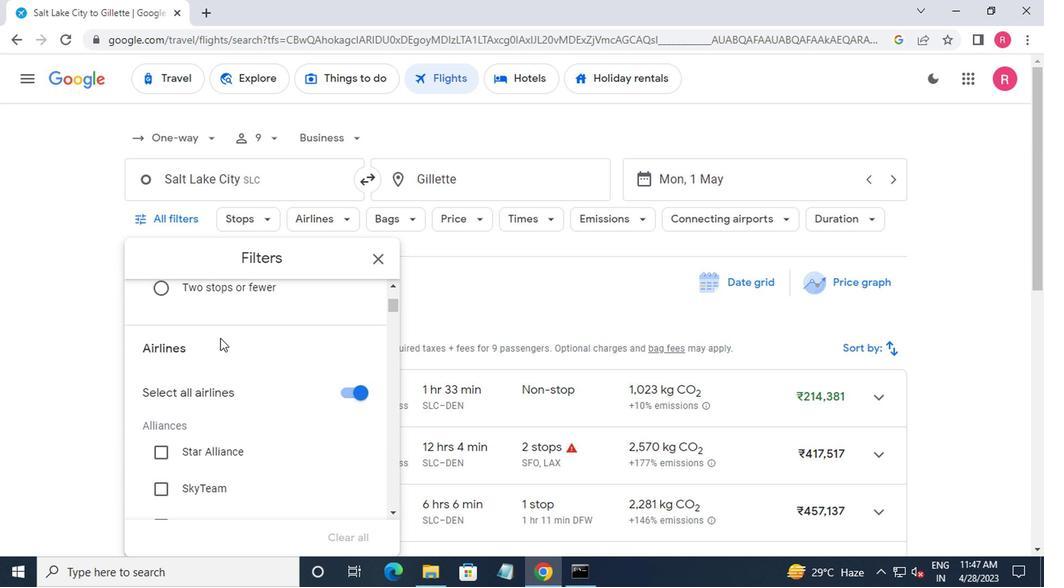 
Action: Mouse scrolled (265, 348) with delta (0, 0)
Screenshot: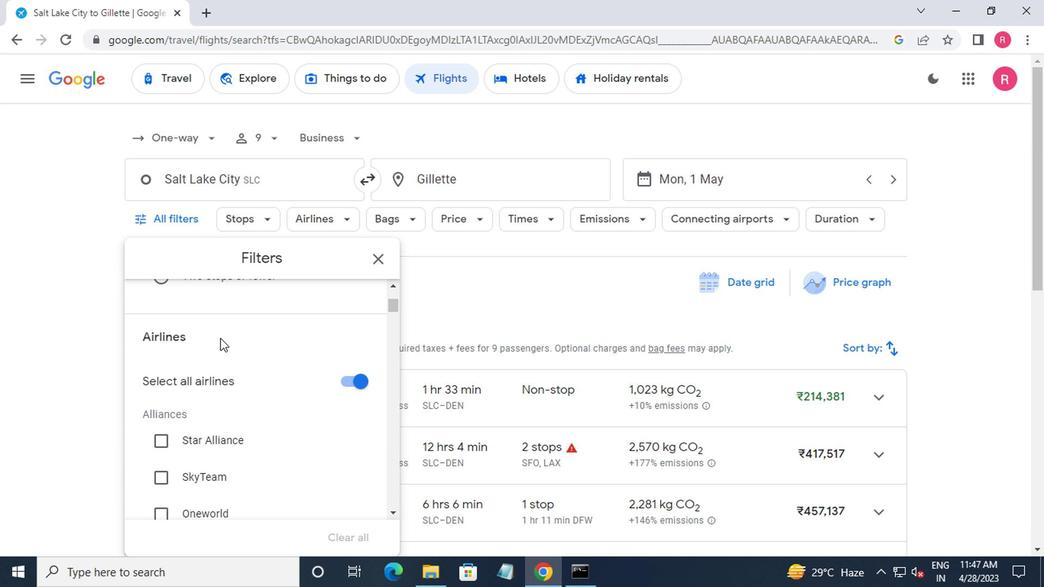 
Action: Mouse scrolled (265, 348) with delta (0, 0)
Screenshot: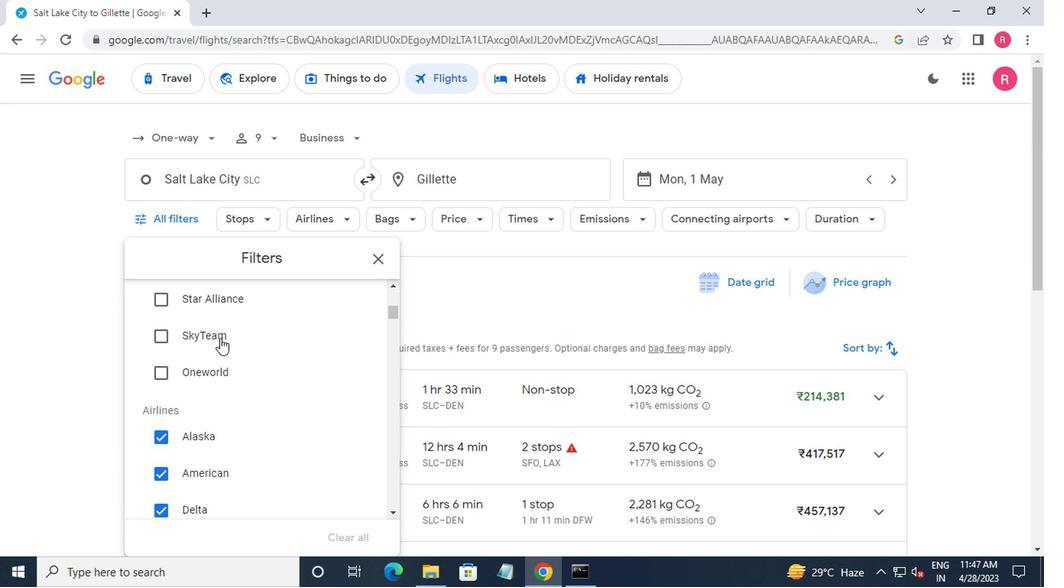 
Action: Mouse scrolled (265, 348) with delta (0, 0)
Screenshot: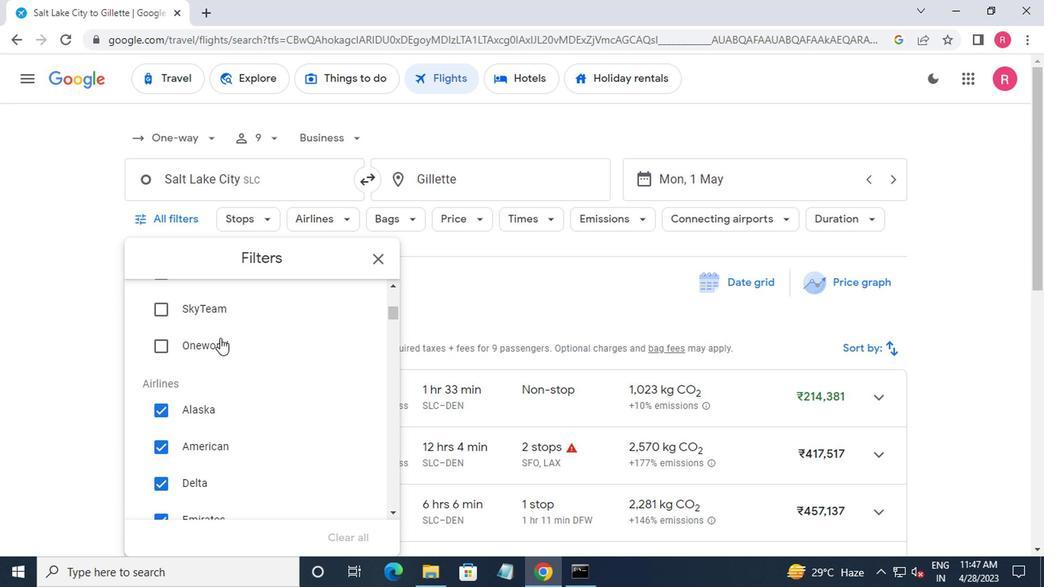 
Action: Mouse scrolled (265, 348) with delta (0, 0)
Screenshot: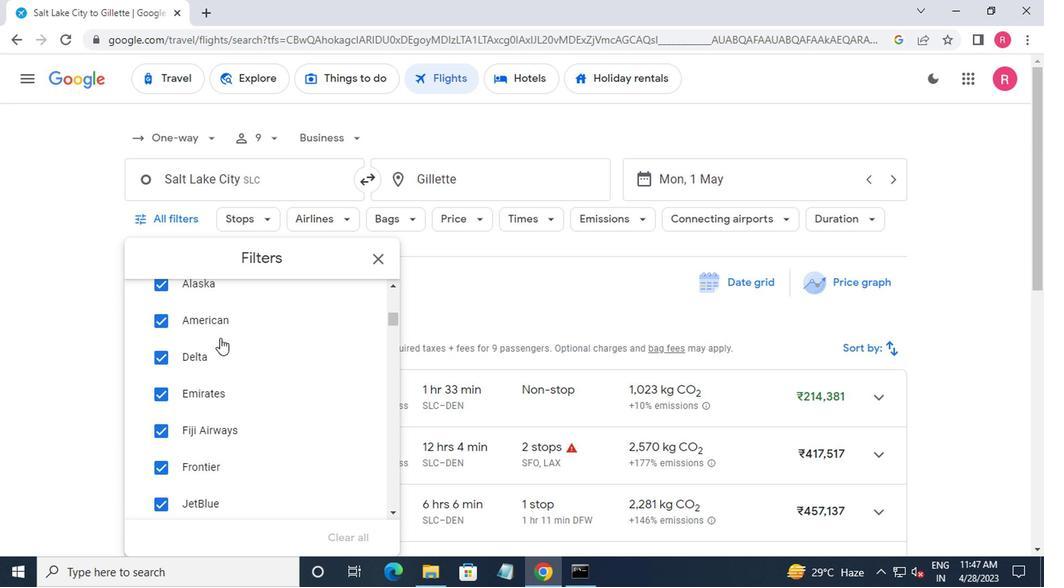 
Action: Mouse moved to (246, 374)
Screenshot: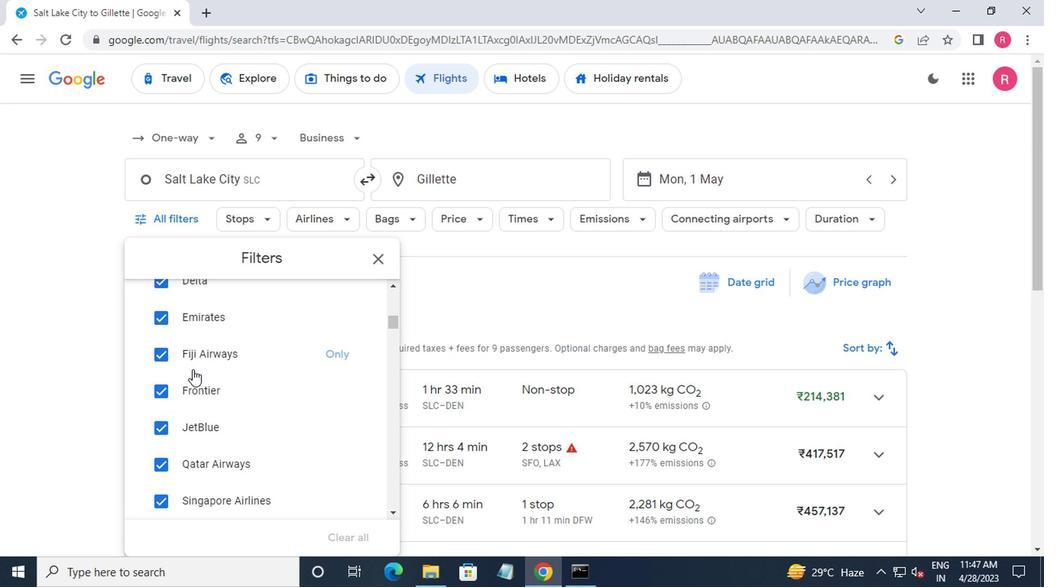 
Action: Mouse scrolled (246, 374) with delta (0, 0)
Screenshot: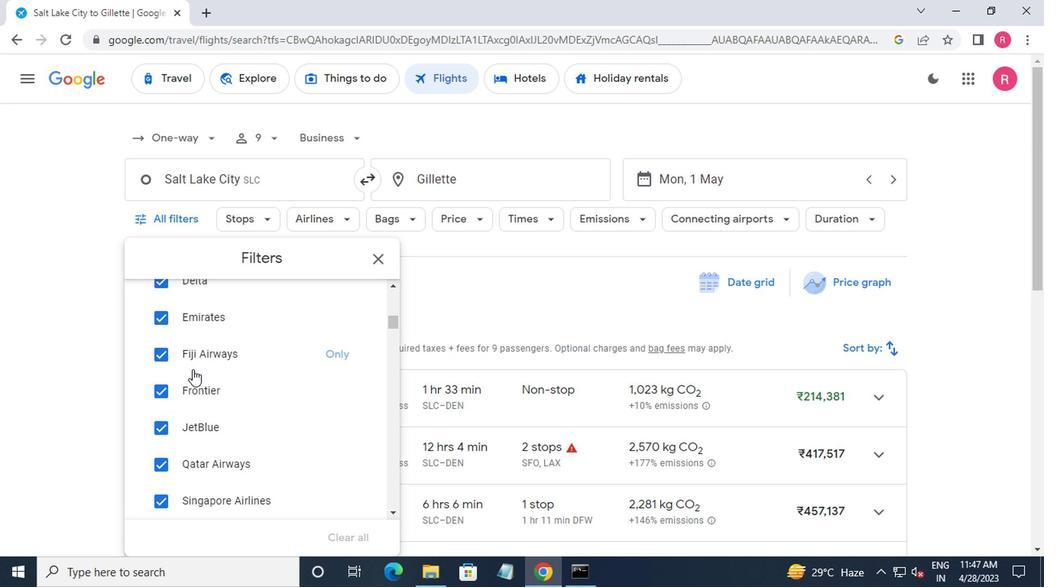 
Action: Mouse moved to (254, 379)
Screenshot: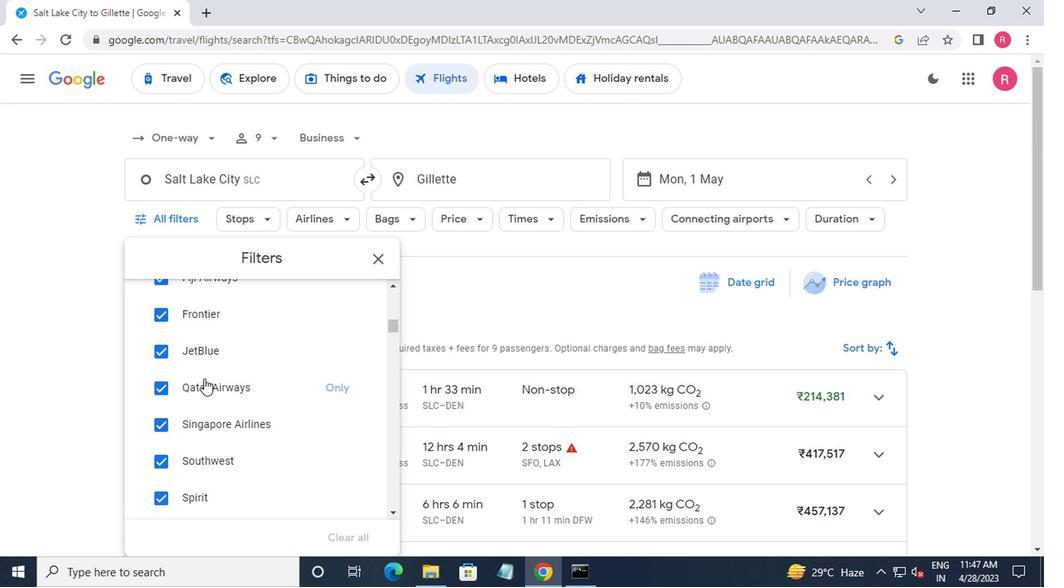 
Action: Mouse scrolled (254, 378) with delta (0, 0)
Screenshot: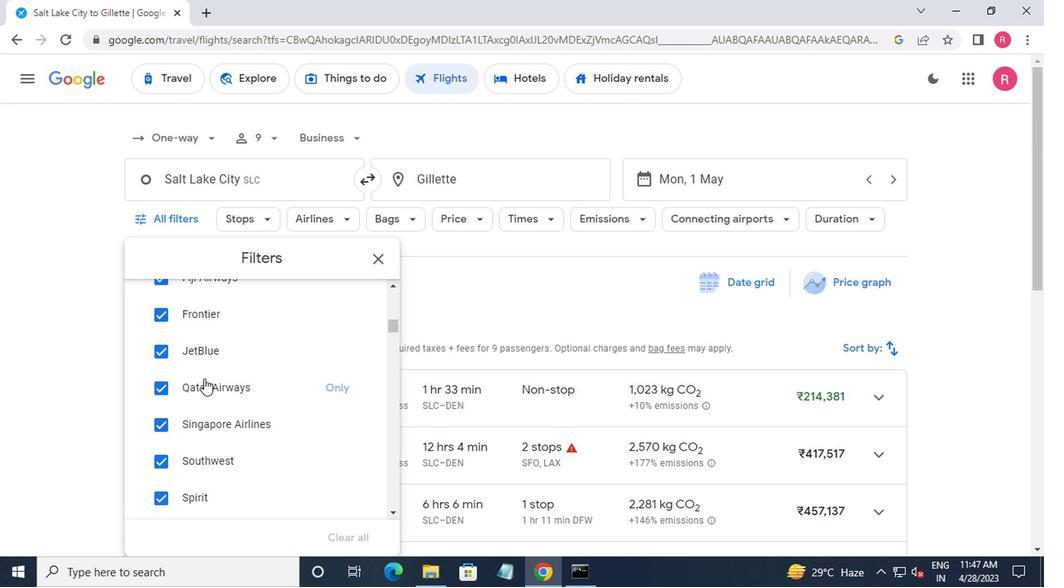 
Action: Mouse moved to (252, 383)
Screenshot: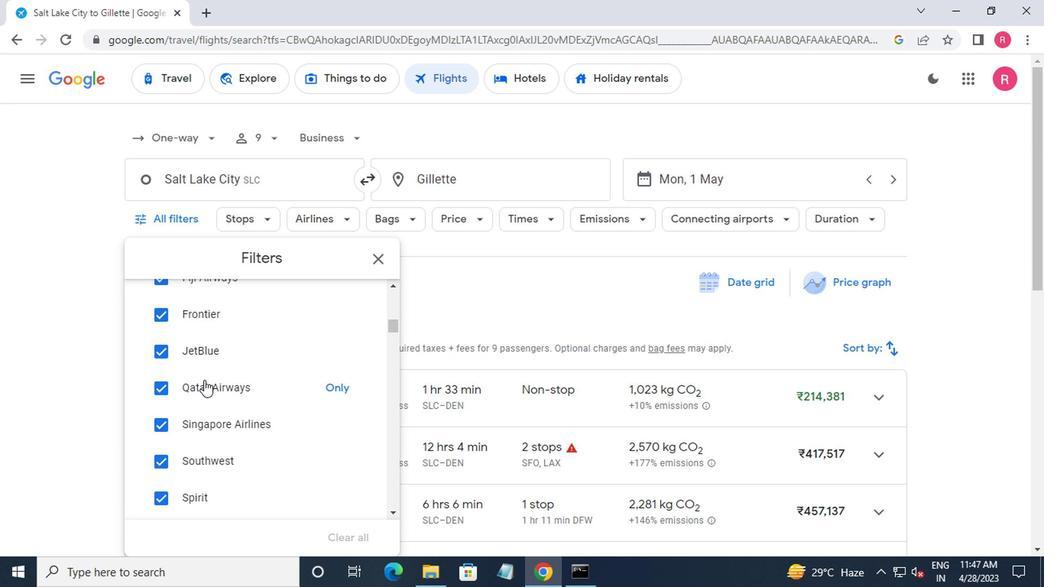 
Action: Mouse scrolled (252, 383) with delta (0, 0)
Screenshot: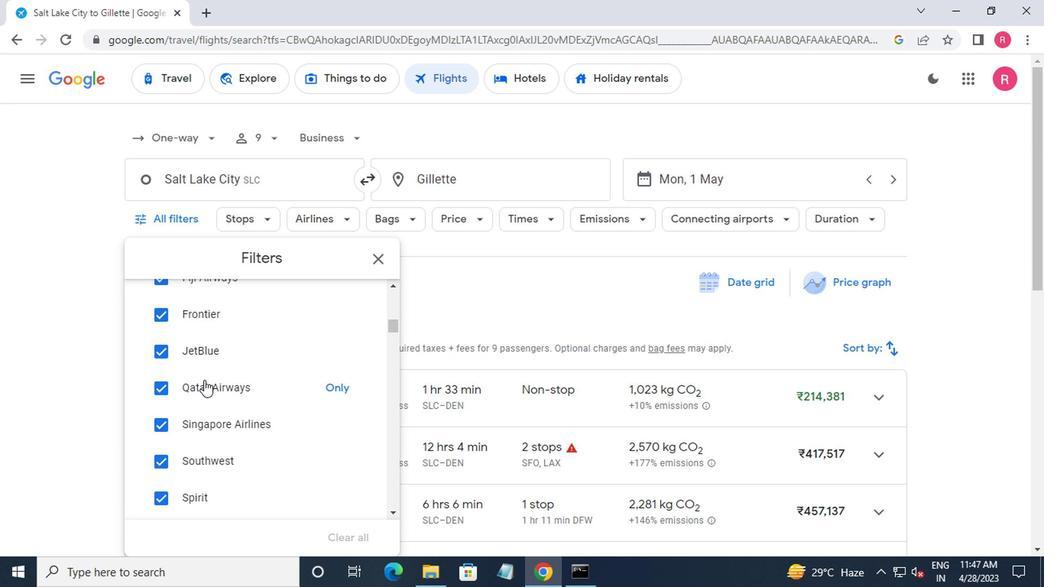 
Action: Mouse moved to (355, 378)
Screenshot: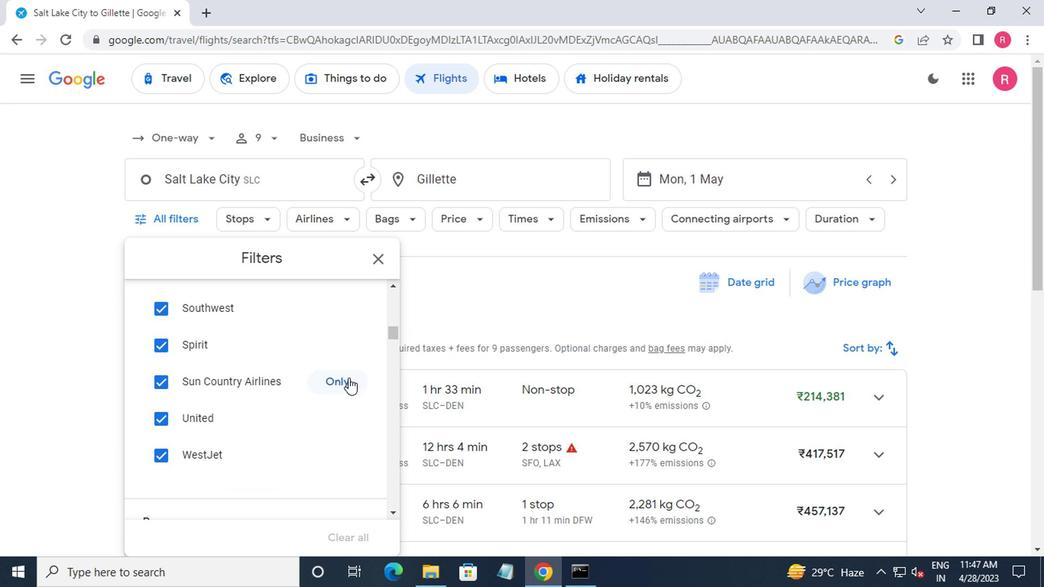 
Action: Mouse pressed left at (355, 378)
Screenshot: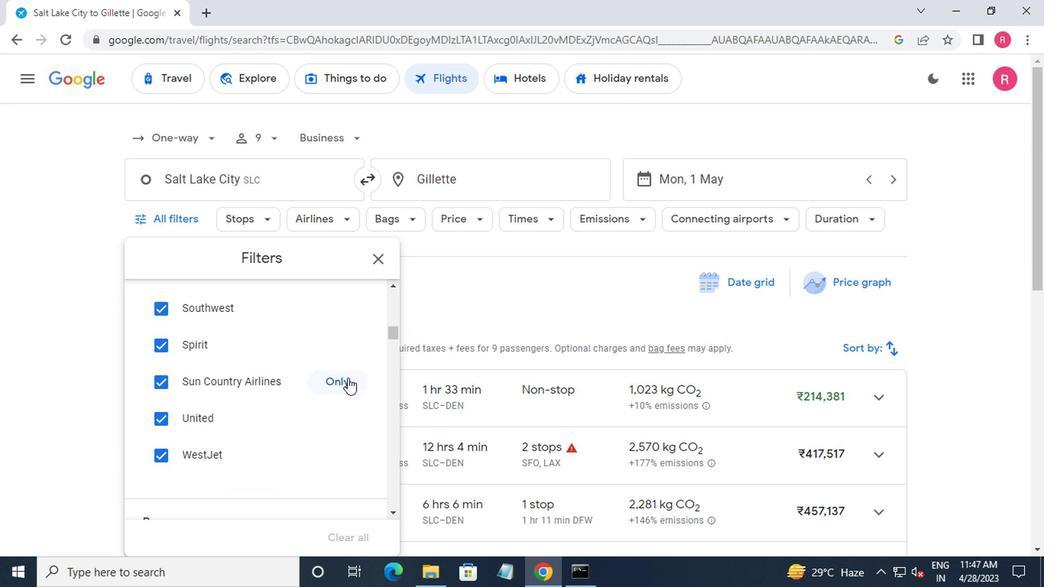 
Action: Mouse moved to (348, 383)
Screenshot: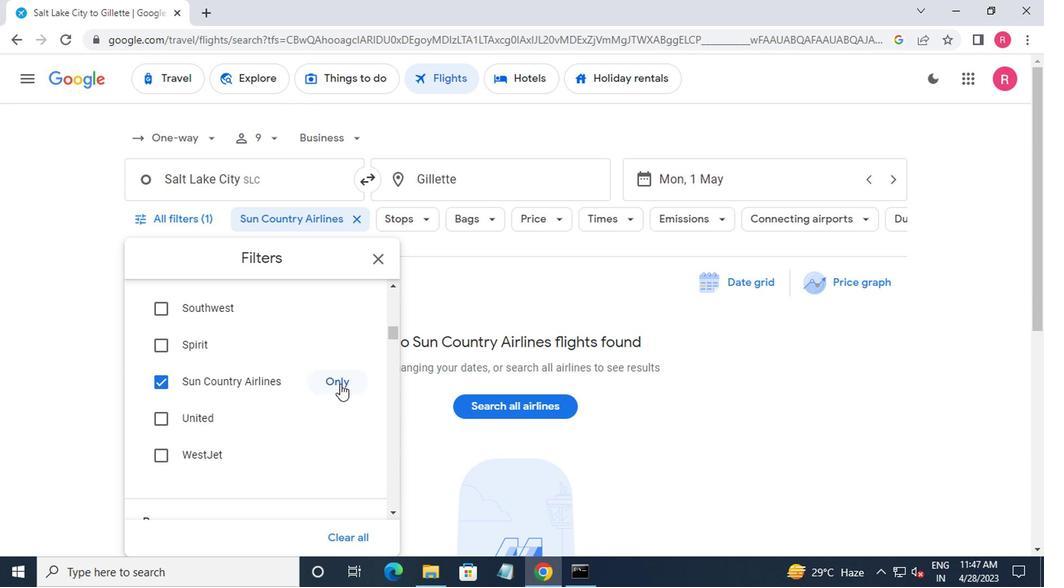 
Action: Mouse scrolled (348, 382) with delta (0, 0)
Screenshot: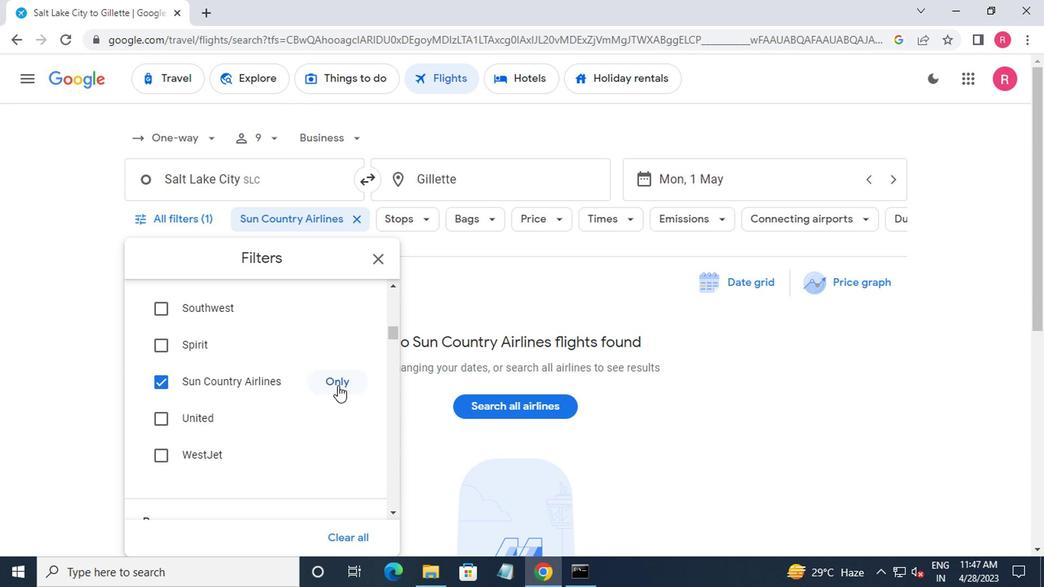 
Action: Mouse scrolled (348, 382) with delta (0, 0)
Screenshot: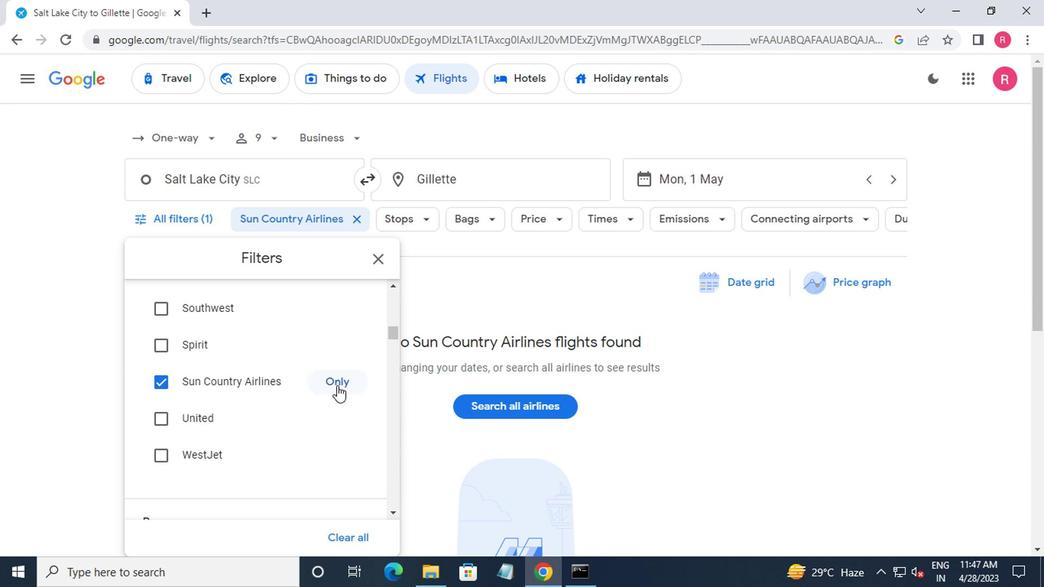 
Action: Mouse scrolled (348, 382) with delta (0, 0)
Screenshot: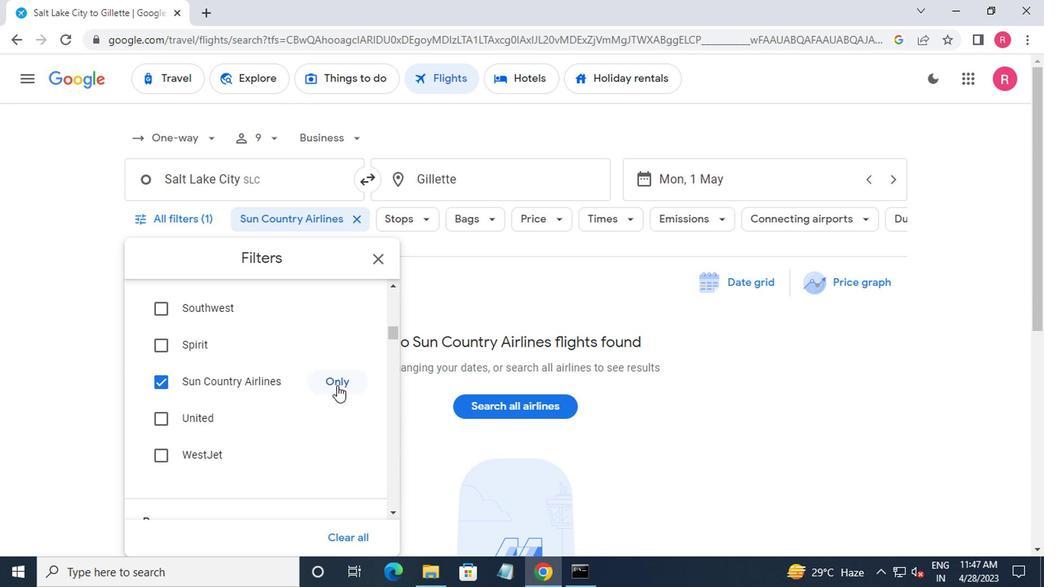
Action: Mouse moved to (356, 374)
Screenshot: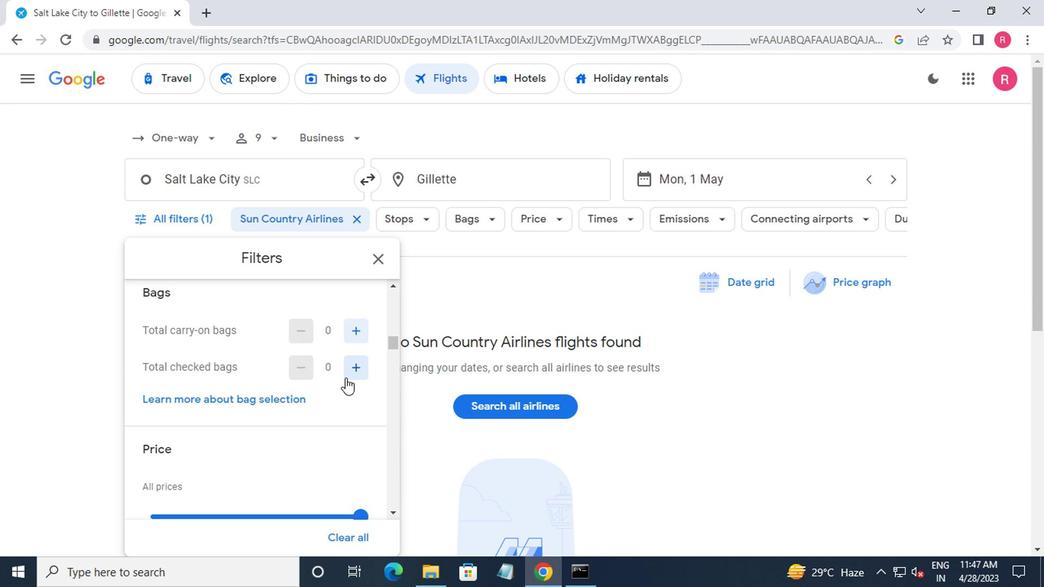
Action: Mouse pressed left at (356, 374)
Screenshot: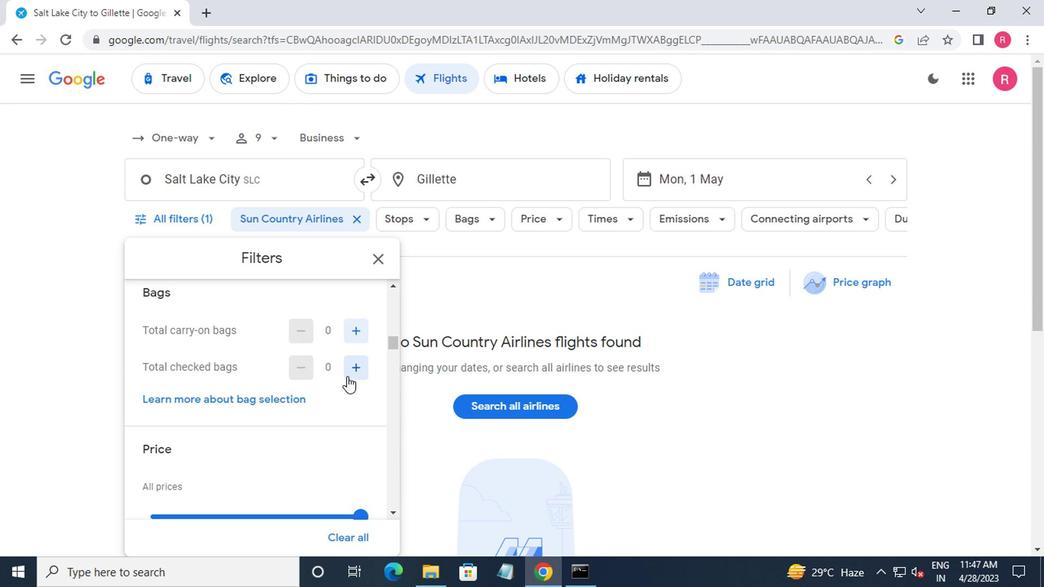 
Action: Mouse pressed left at (356, 374)
Screenshot: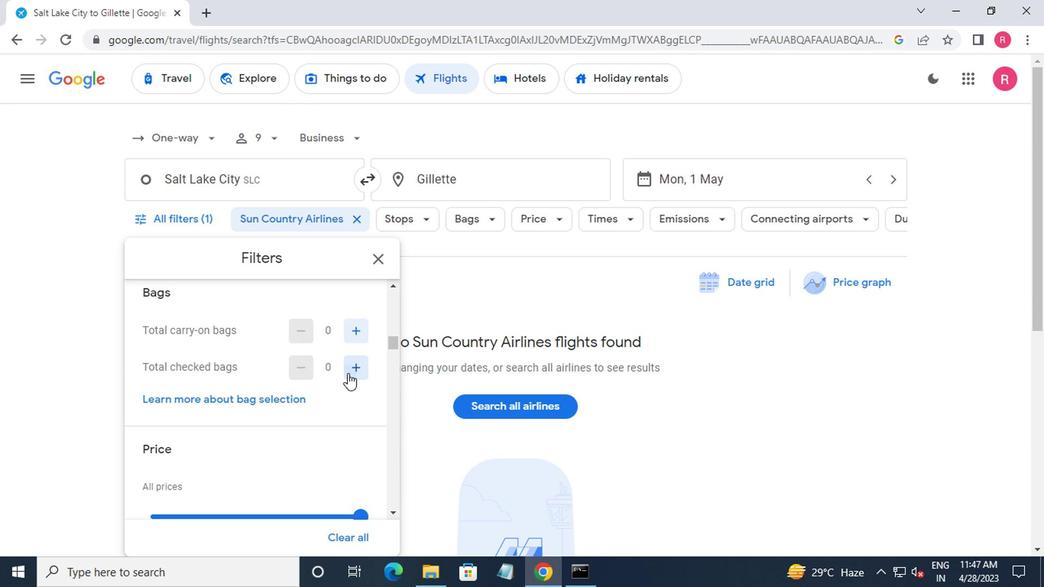 
Action: Mouse pressed left at (356, 374)
Screenshot: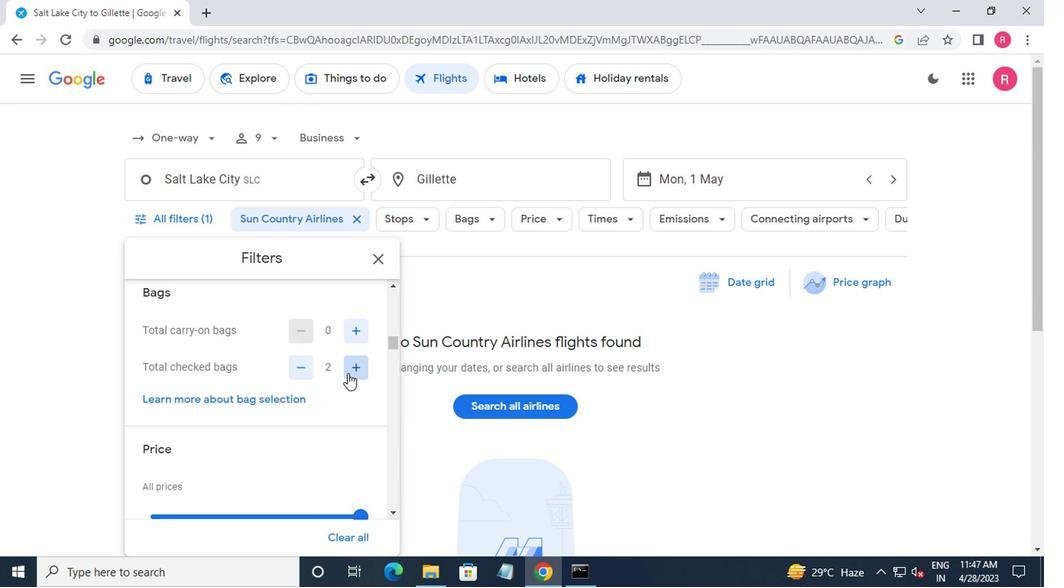 
Action: Mouse pressed left at (356, 374)
Screenshot: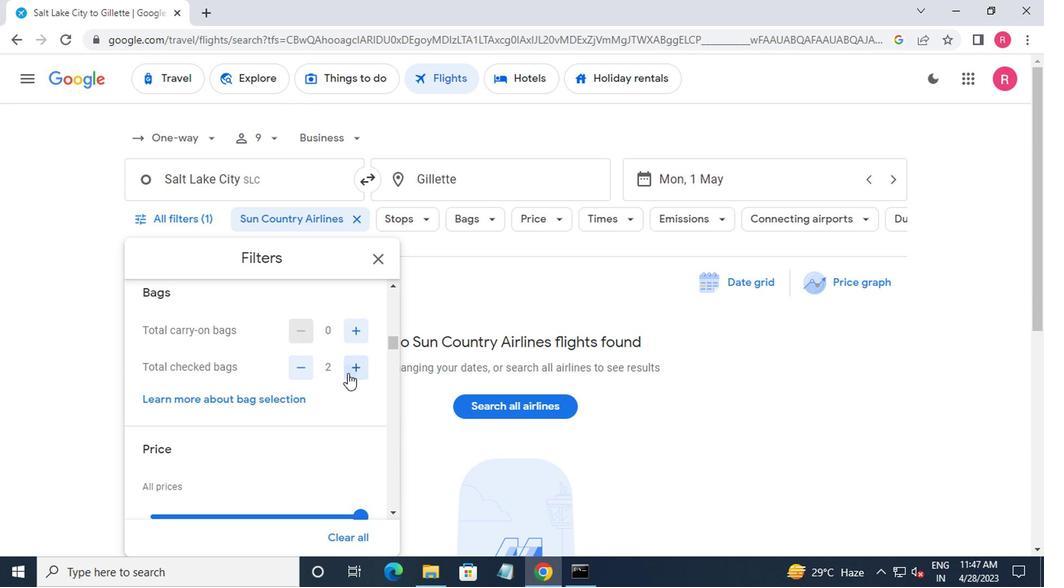 
Action: Mouse pressed left at (356, 374)
Screenshot: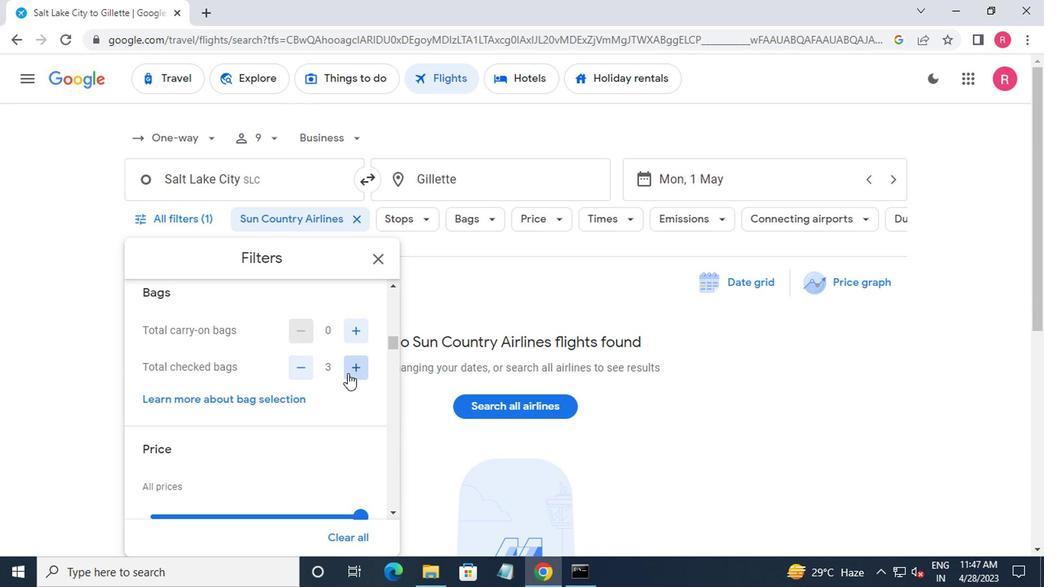 
Action: Mouse pressed left at (356, 374)
Screenshot: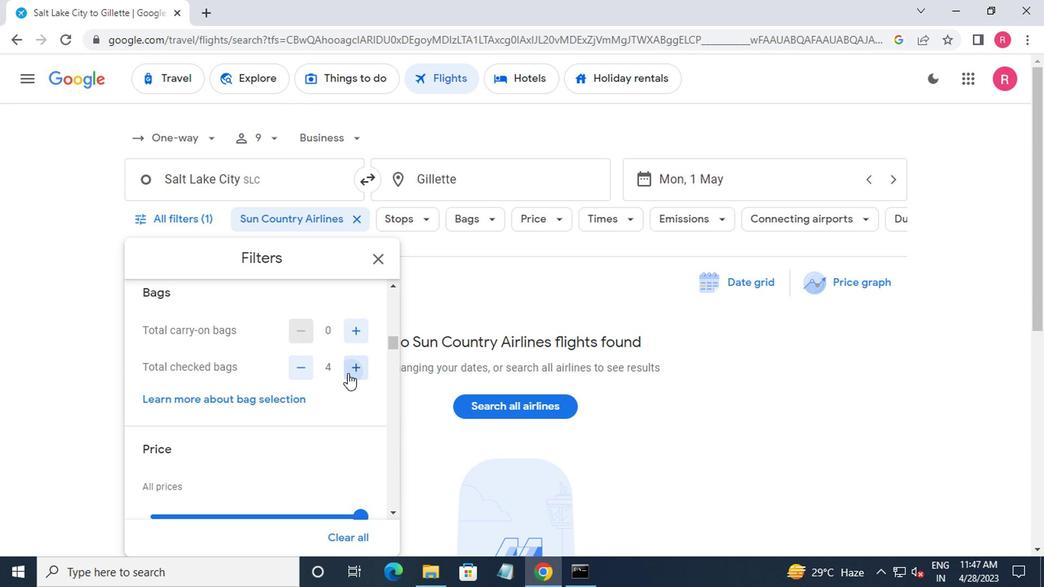 
Action: Mouse pressed left at (356, 374)
Screenshot: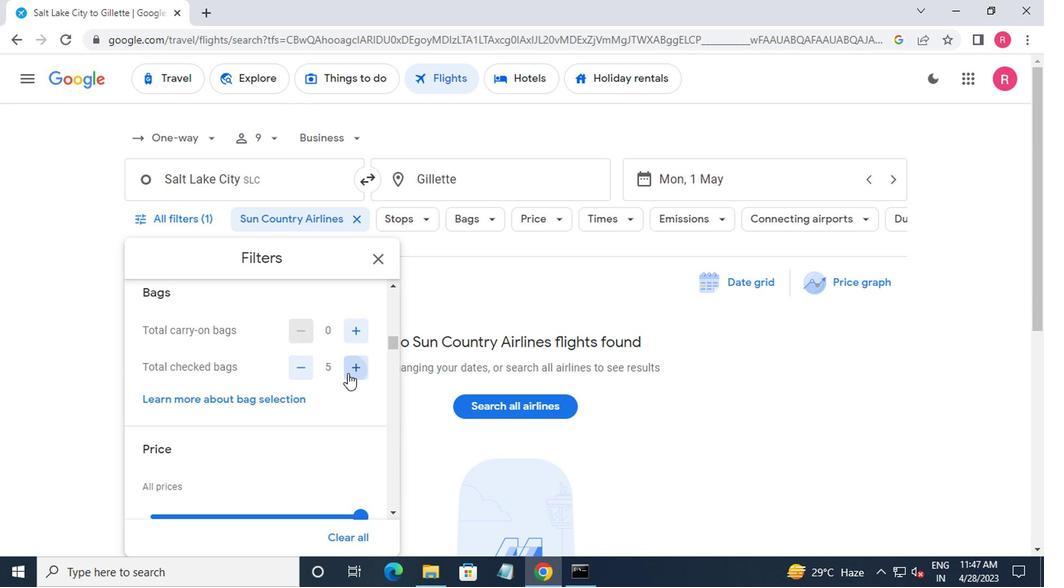 
Action: Mouse pressed left at (356, 374)
Screenshot: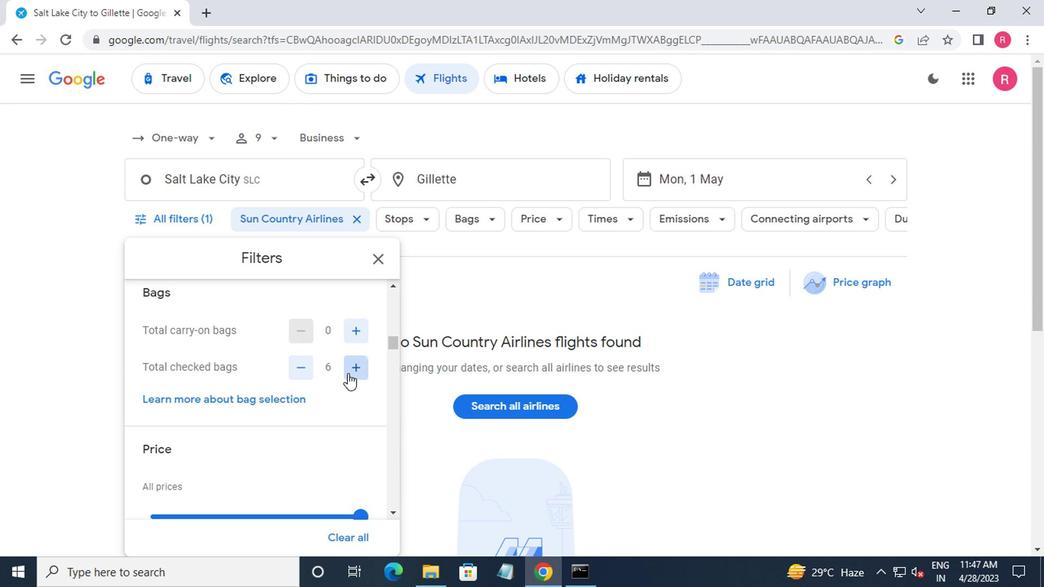 
Action: Mouse pressed left at (356, 374)
Screenshot: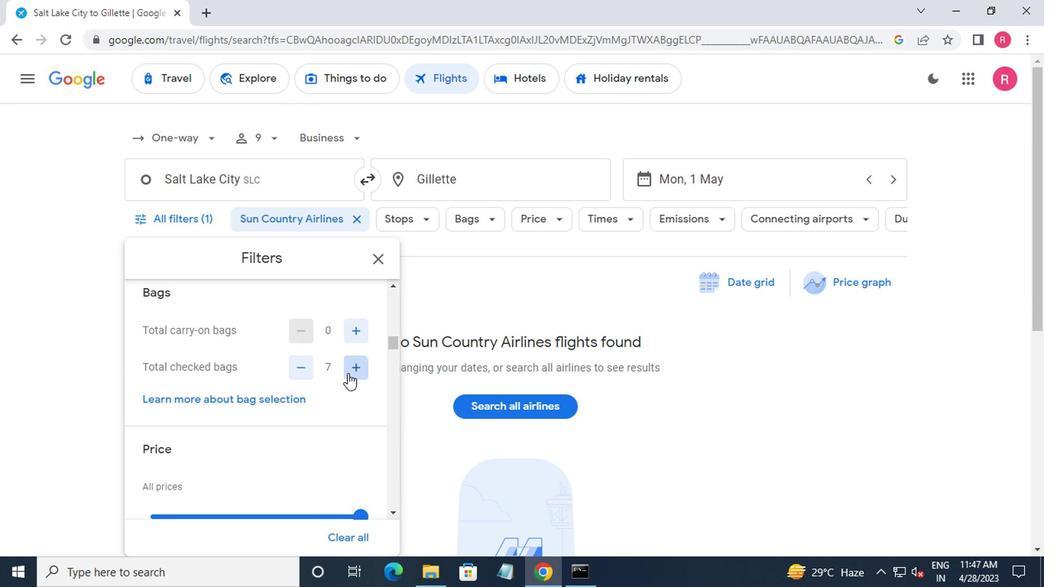 
Action: Mouse scrolled (356, 373) with delta (0, 0)
Screenshot: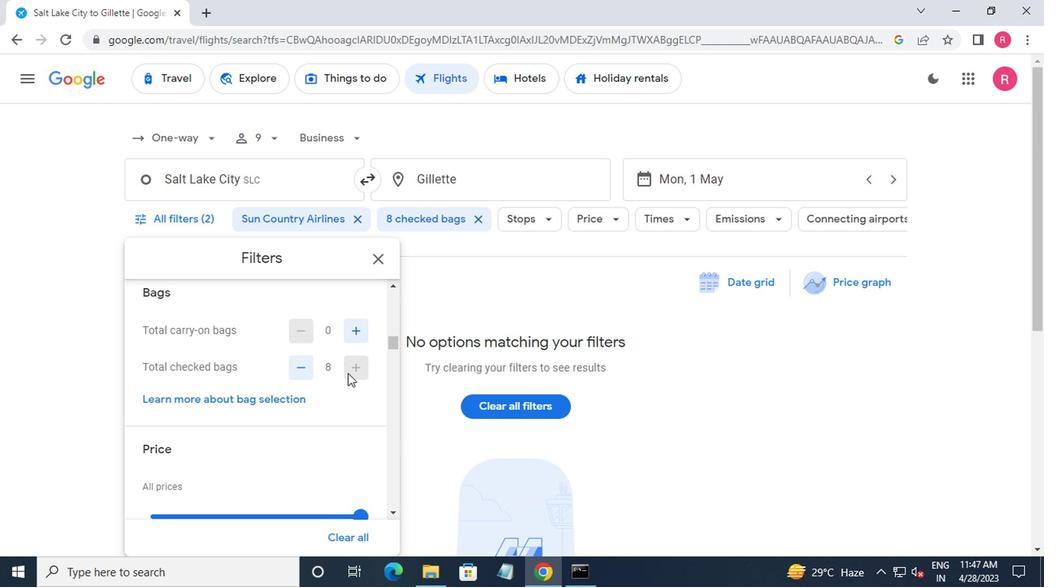 
Action: Mouse moved to (368, 417)
Screenshot: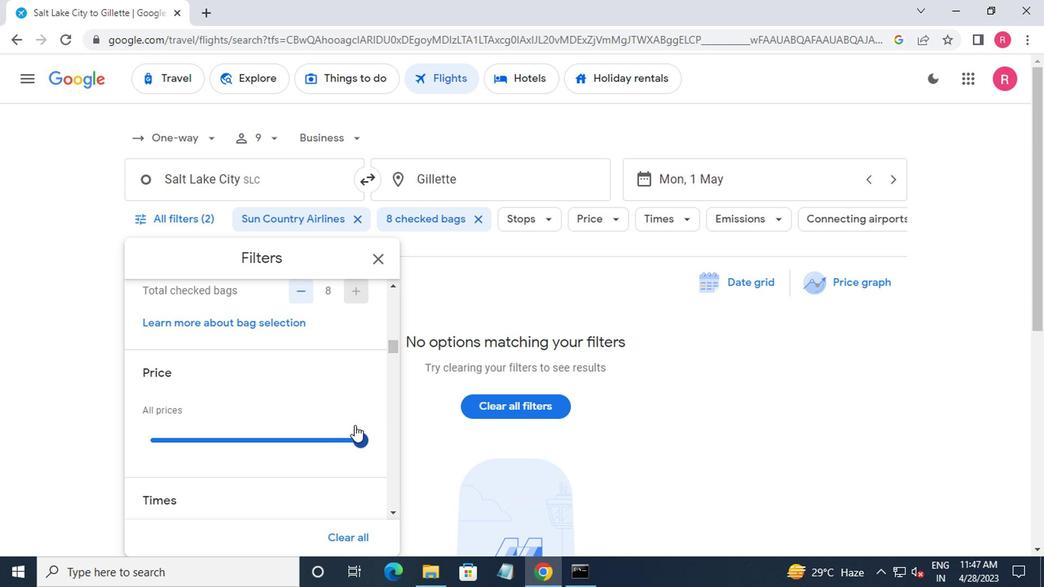 
Action: Mouse pressed left at (368, 417)
Screenshot: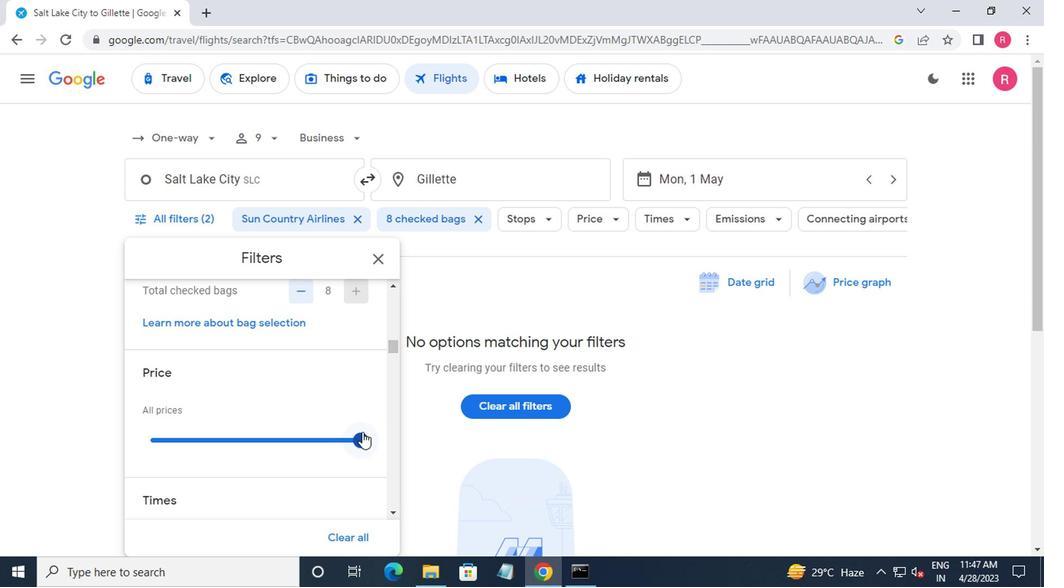 
Action: Mouse moved to (249, 419)
Screenshot: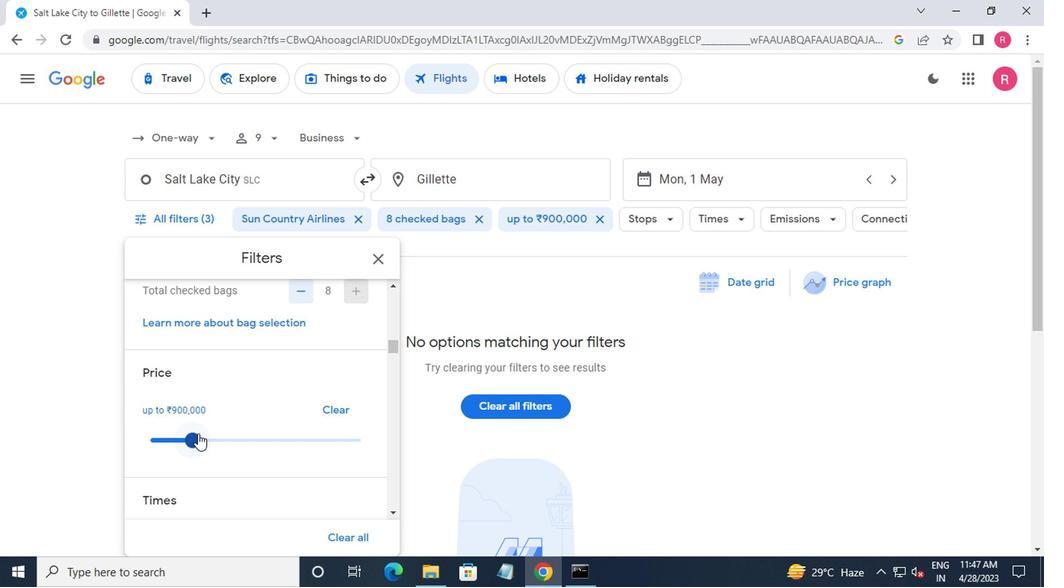 
Action: Mouse pressed left at (249, 419)
Screenshot: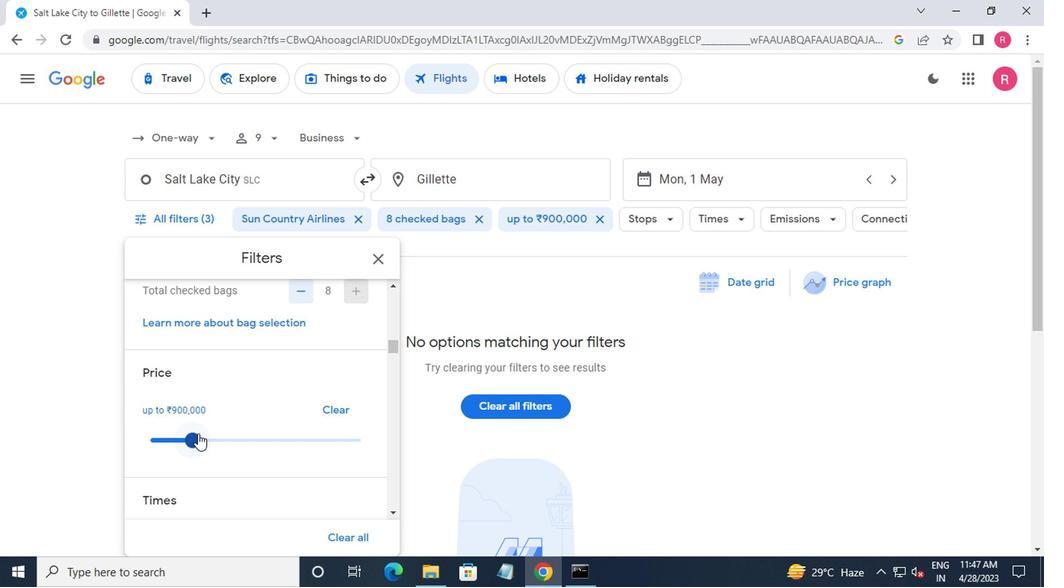 
Action: Mouse moved to (251, 411)
Screenshot: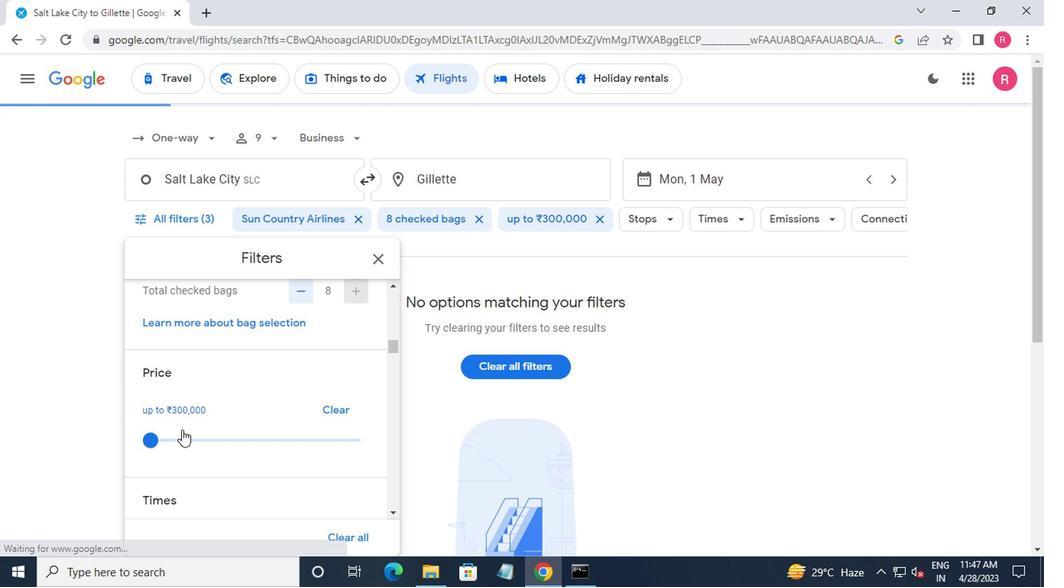 
Action: Mouse scrolled (251, 411) with delta (0, 0)
Screenshot: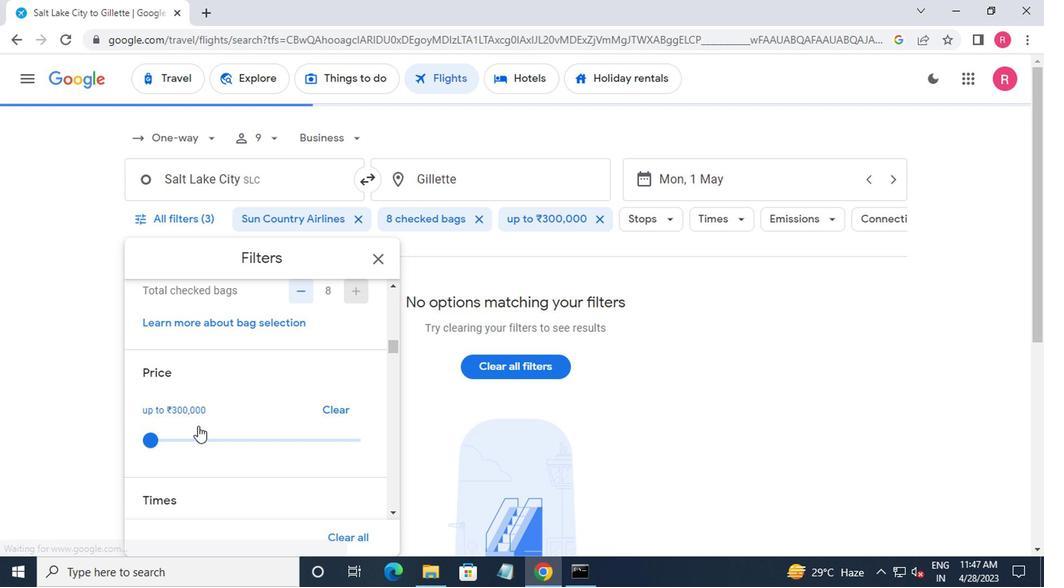 
Action: Mouse moved to (251, 411)
Screenshot: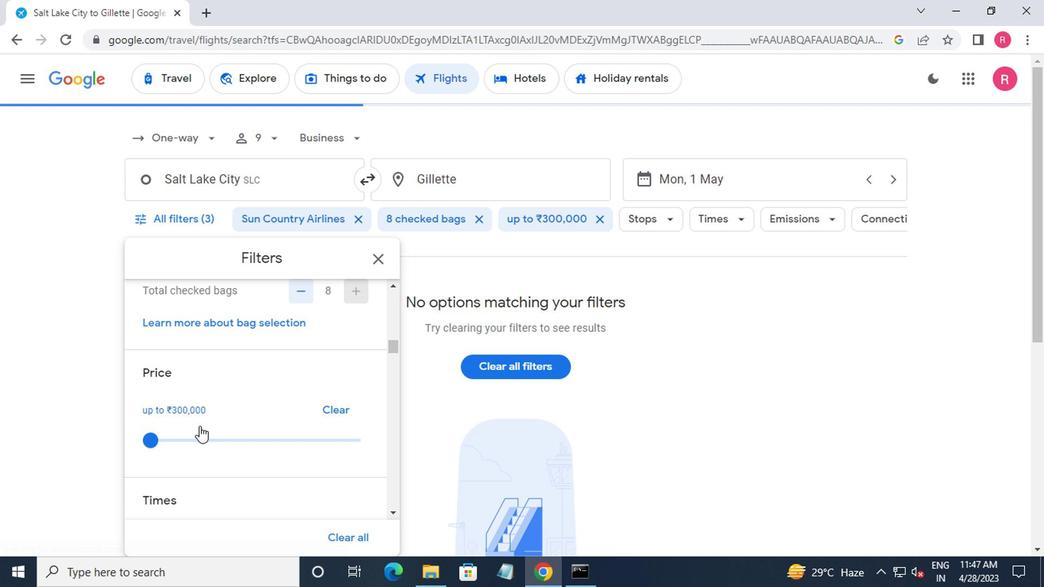 
Action: Mouse scrolled (251, 411) with delta (0, 0)
Screenshot: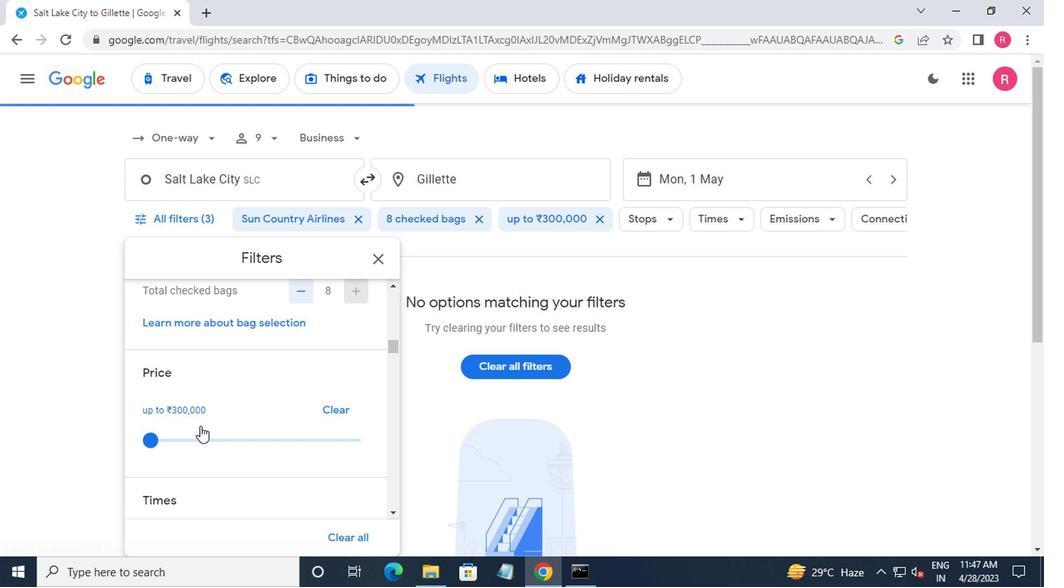 
Action: Mouse moved to (219, 435)
Screenshot: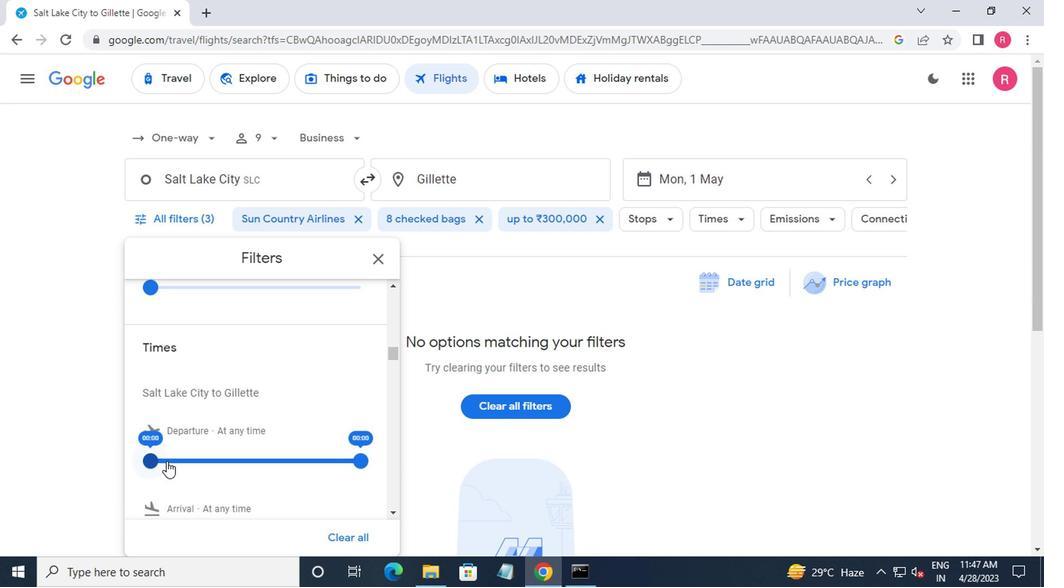 
Action: Mouse pressed left at (219, 435)
Screenshot: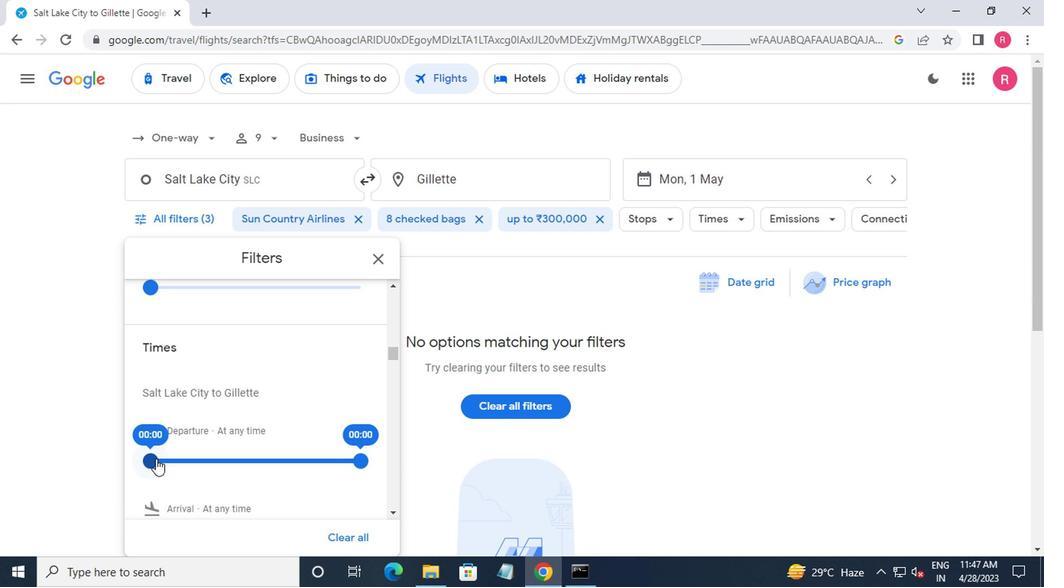 
Action: Mouse moved to (369, 440)
Screenshot: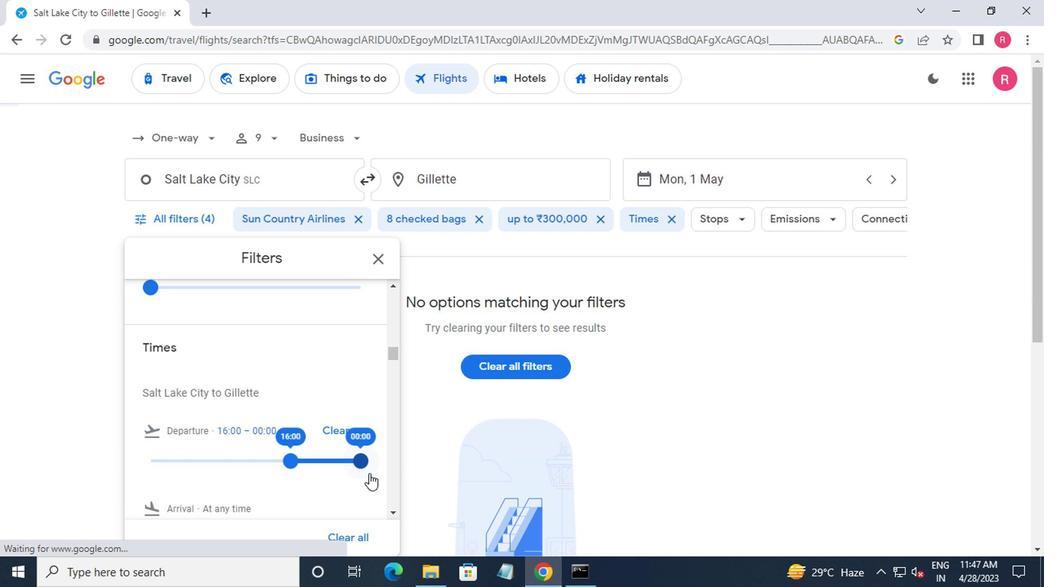 
Action: Mouse pressed left at (369, 440)
Screenshot: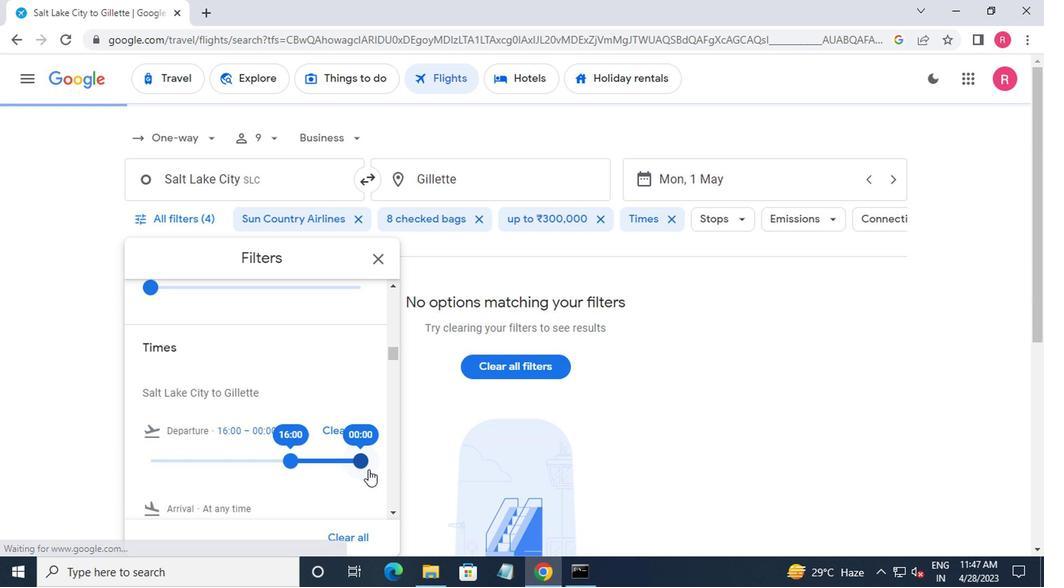 
Action: Mouse moved to (287, 439)
Screenshot: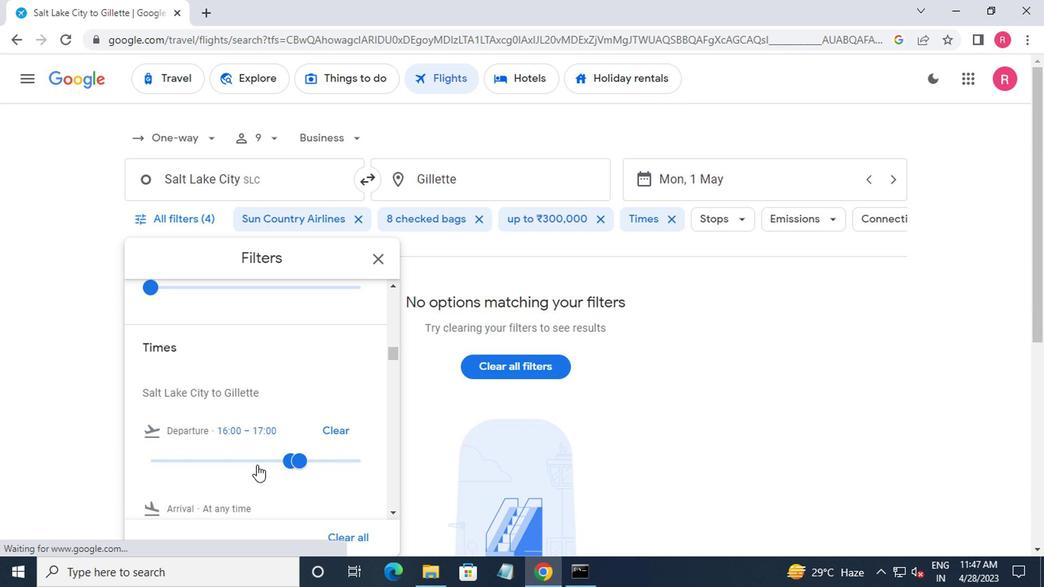 
